 Task: Research Airbnb properties in Changyon, North Korea from 7th December, 2023 to 15th December, 2023 for 6 adults.3 bedrooms having 3 beds and 3 bathrooms. Property type can be guest house. Amenities needed are: washing machine. Look for 5 properties as per requirement.
Action: Mouse moved to (530, 91)
Screenshot: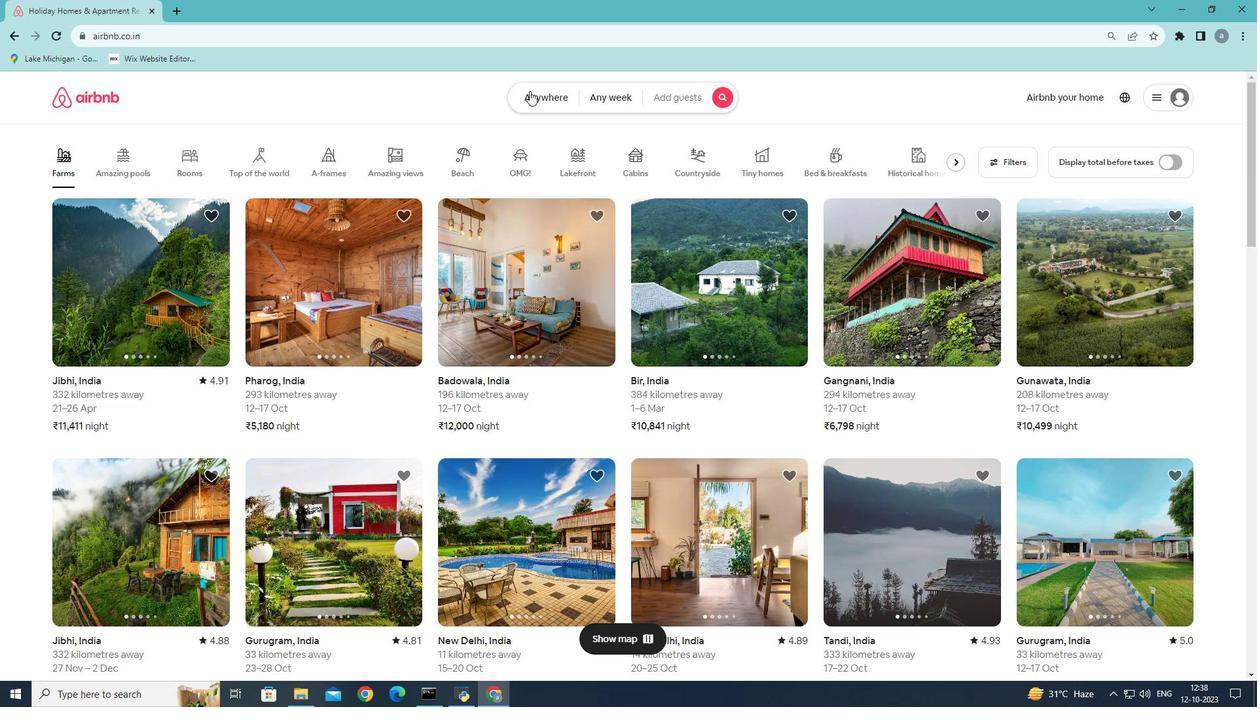 
Action: Mouse pressed left at (530, 91)
Screenshot: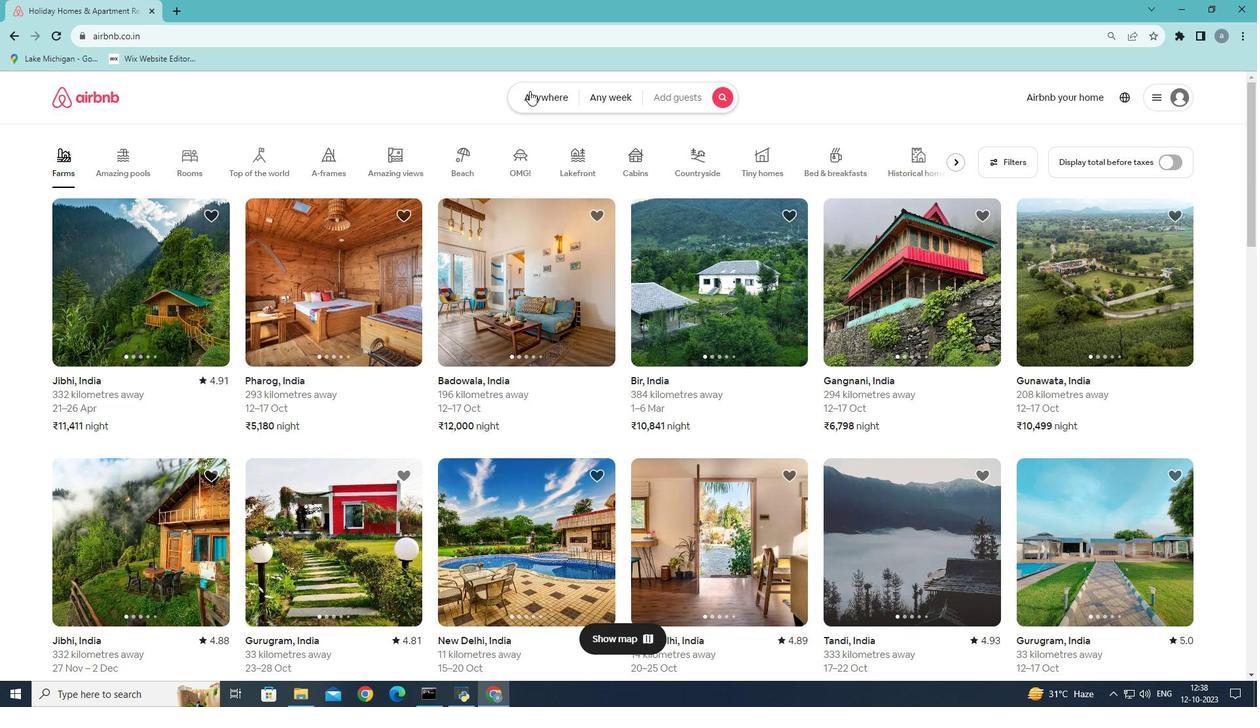
Action: Mouse moved to (399, 147)
Screenshot: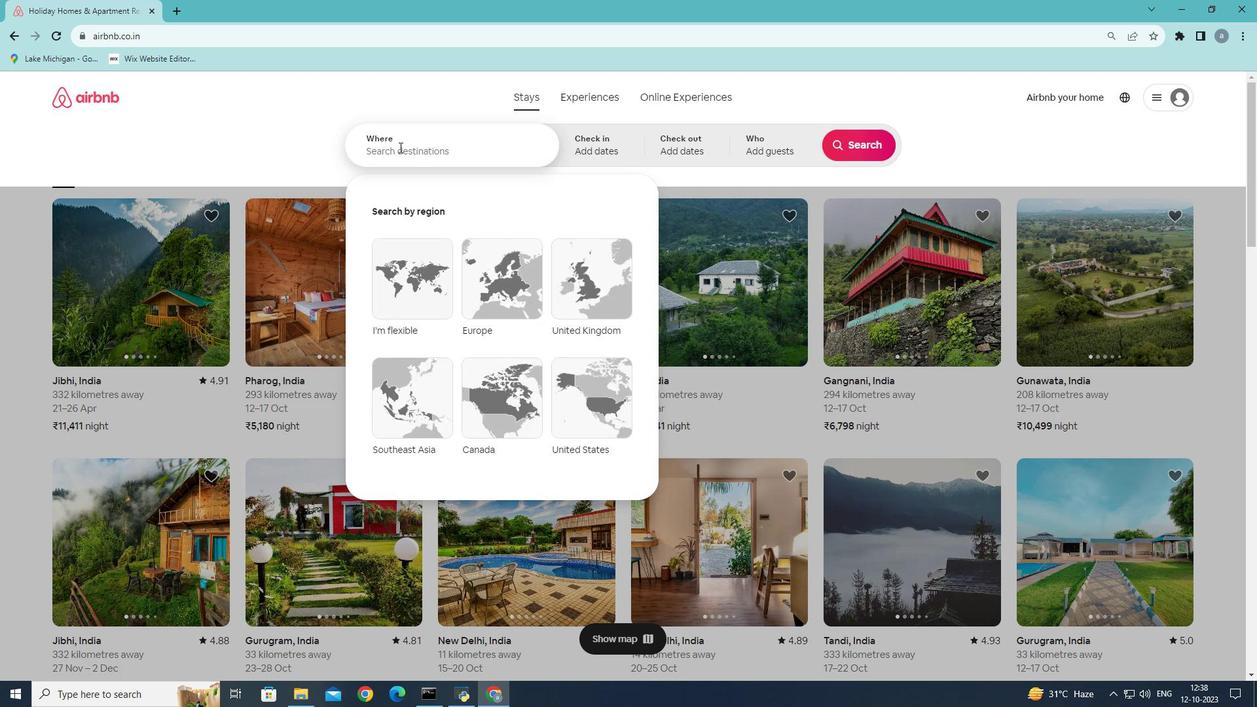 
Action: Mouse pressed left at (399, 147)
Screenshot: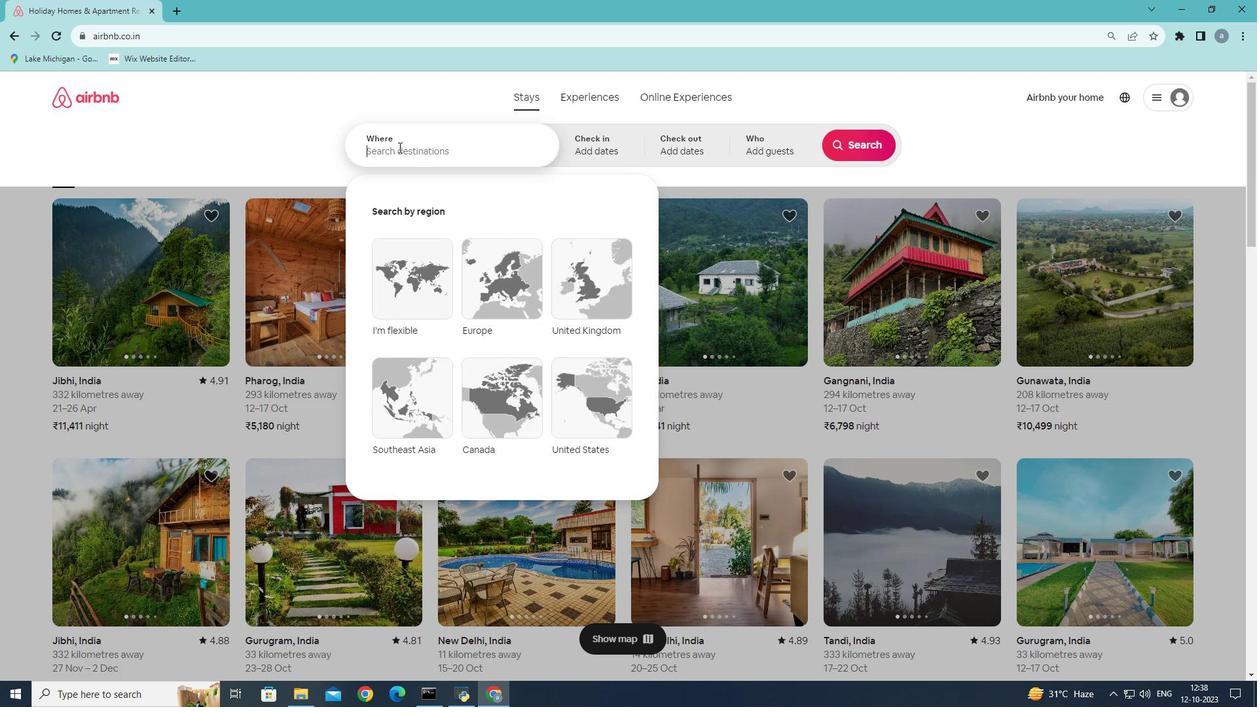 
Action: Mouse moved to (486, 129)
Screenshot: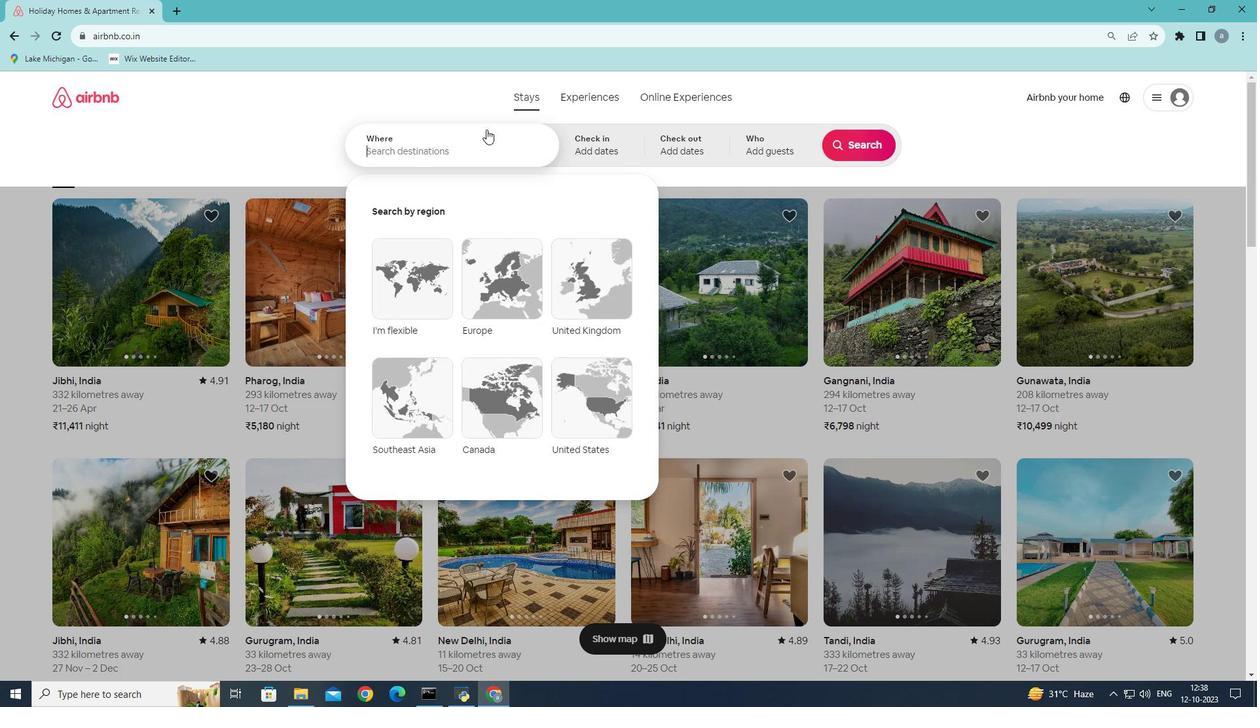 
Action: Key pressed <Key.shift>Changyon,<Key.shift>North
Screenshot: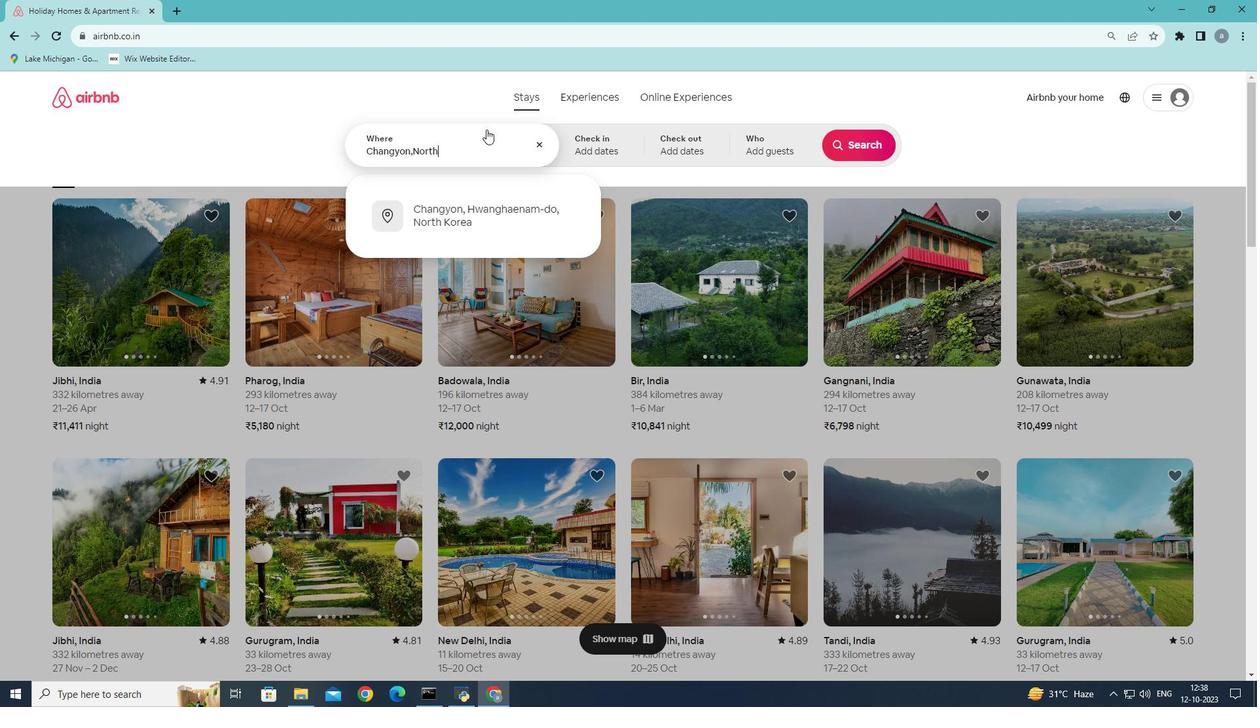 
Action: Mouse moved to (463, 212)
Screenshot: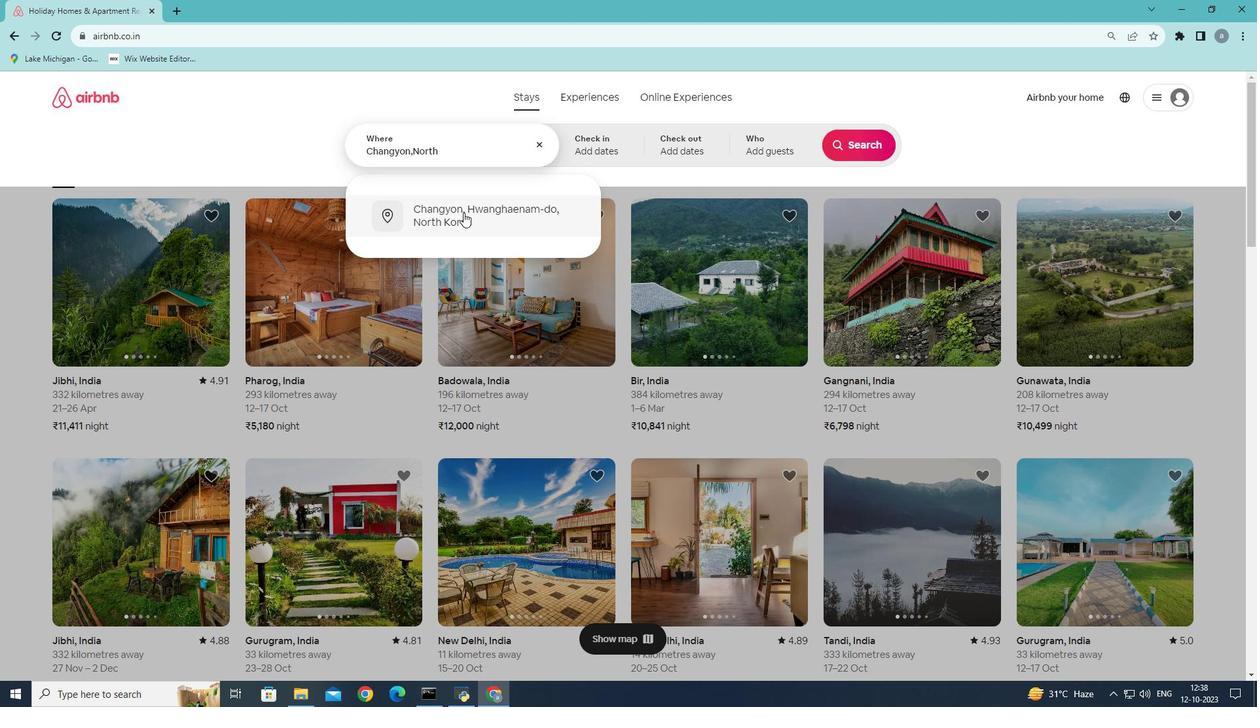 
Action: Mouse pressed left at (463, 212)
Screenshot: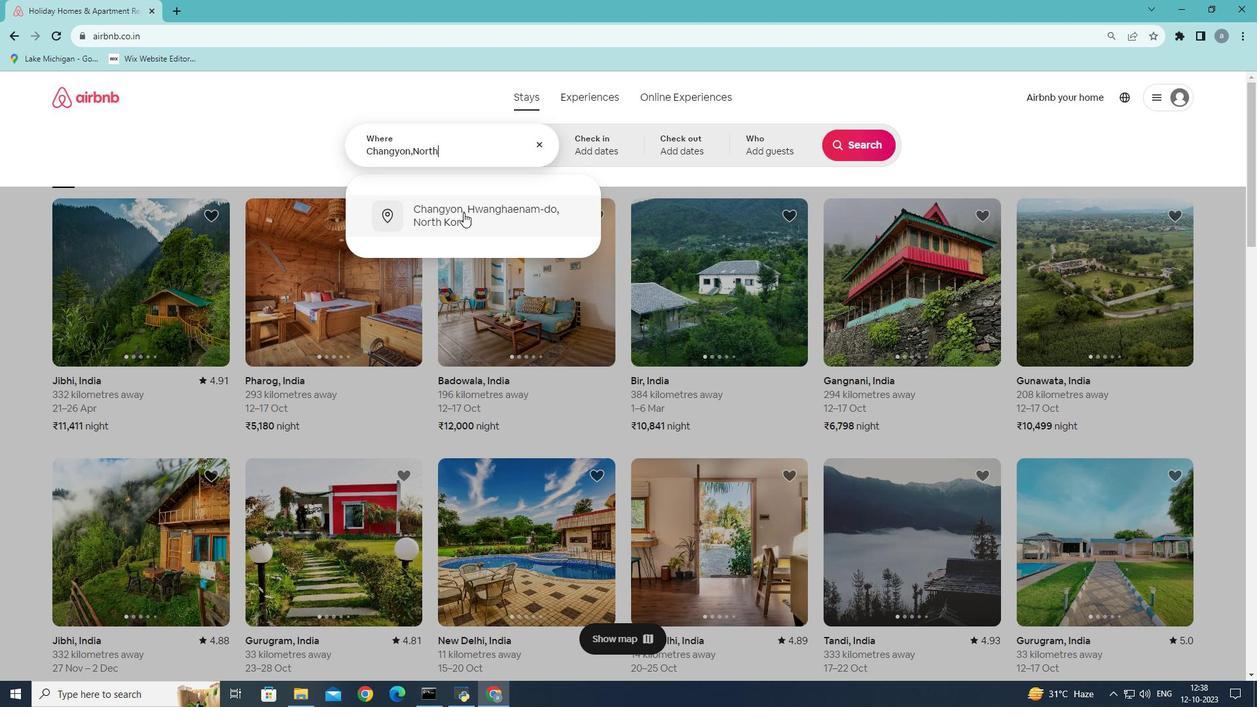 
Action: Mouse moved to (854, 249)
Screenshot: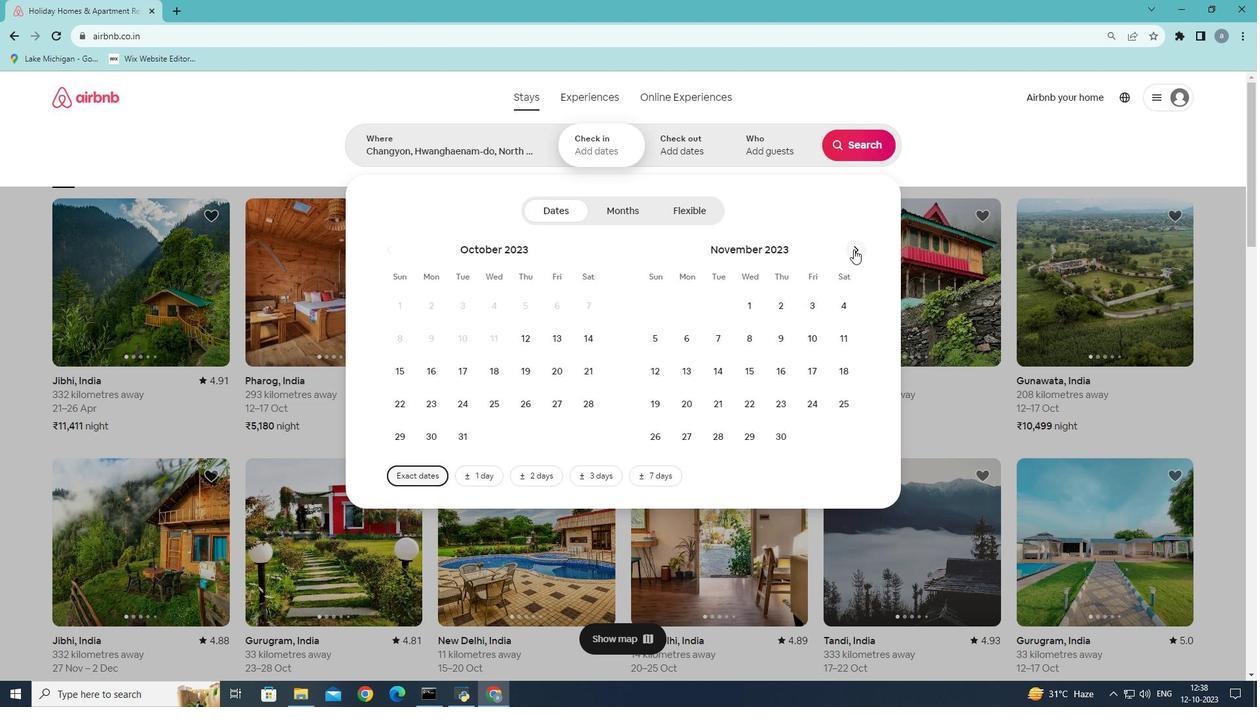 
Action: Mouse pressed left at (854, 249)
Screenshot: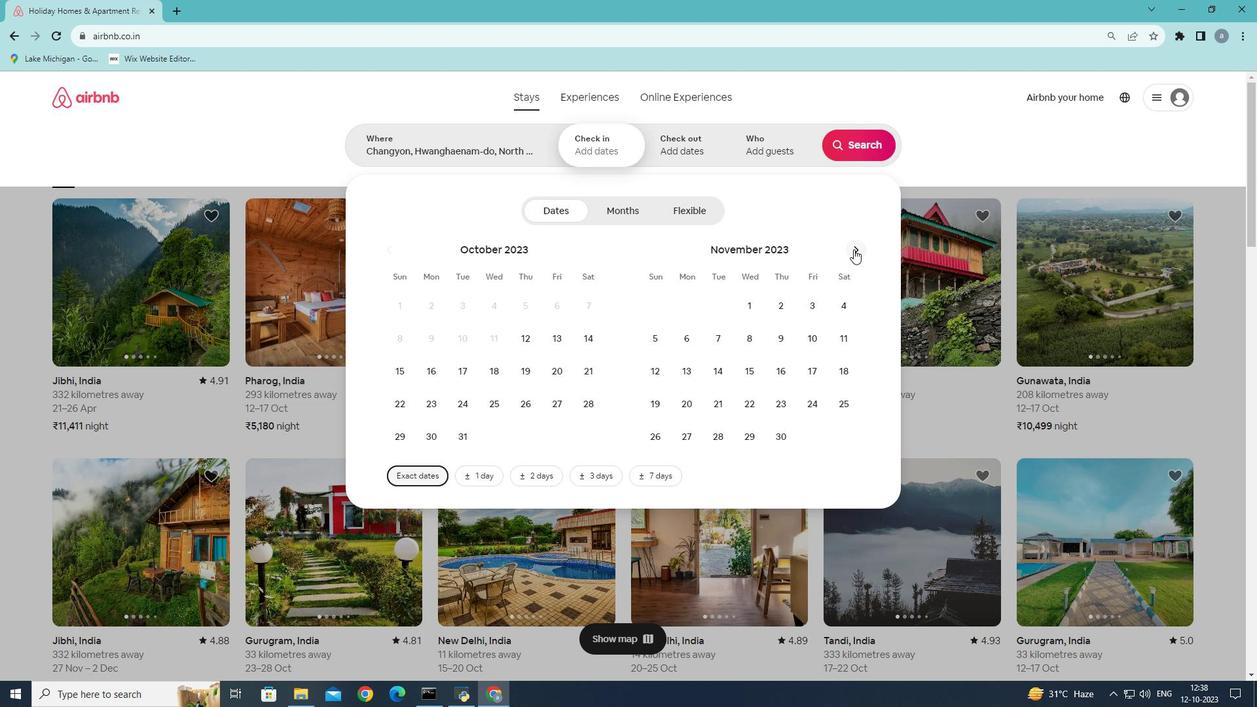 
Action: Mouse moved to (787, 335)
Screenshot: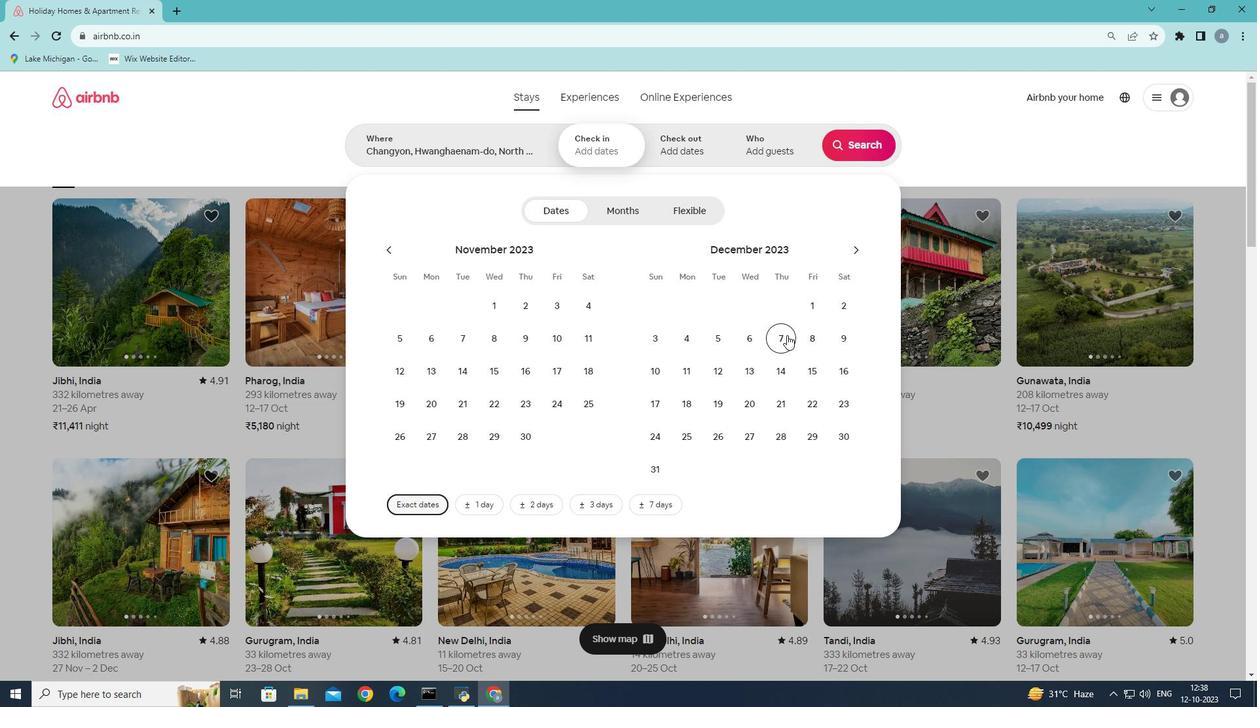 
Action: Mouse pressed left at (787, 335)
Screenshot: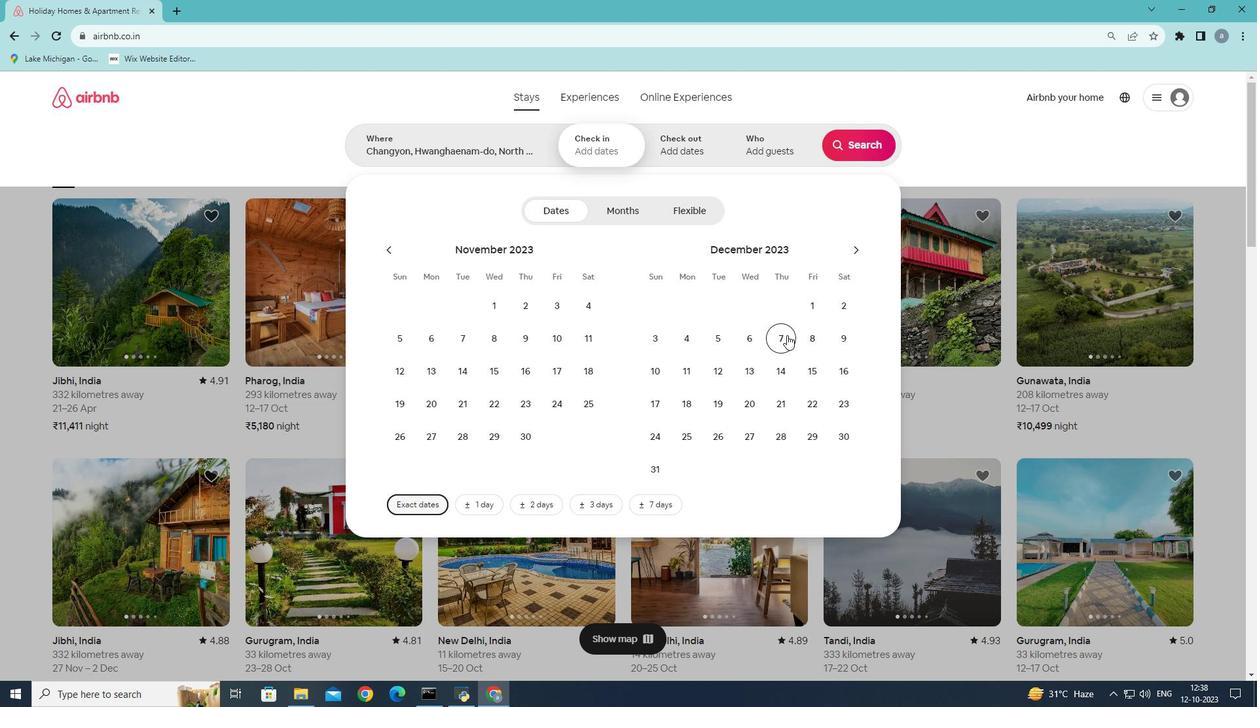
Action: Mouse moved to (810, 372)
Screenshot: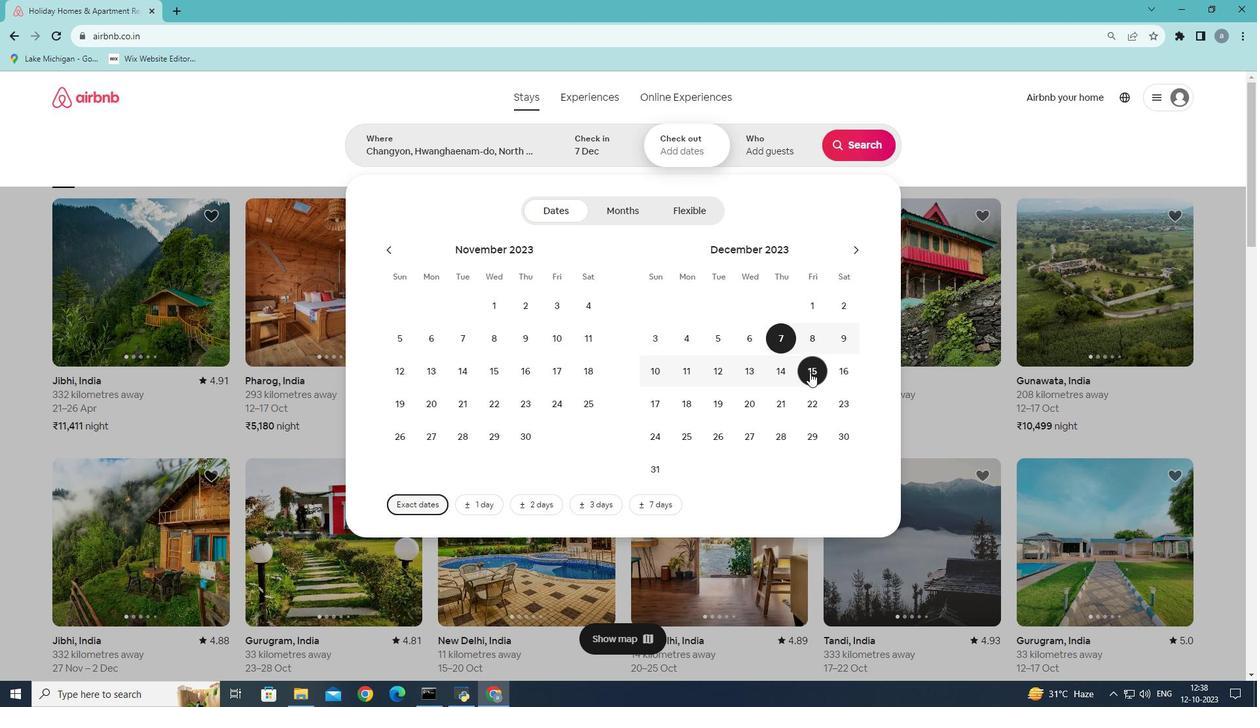 
Action: Mouse pressed left at (810, 372)
Screenshot: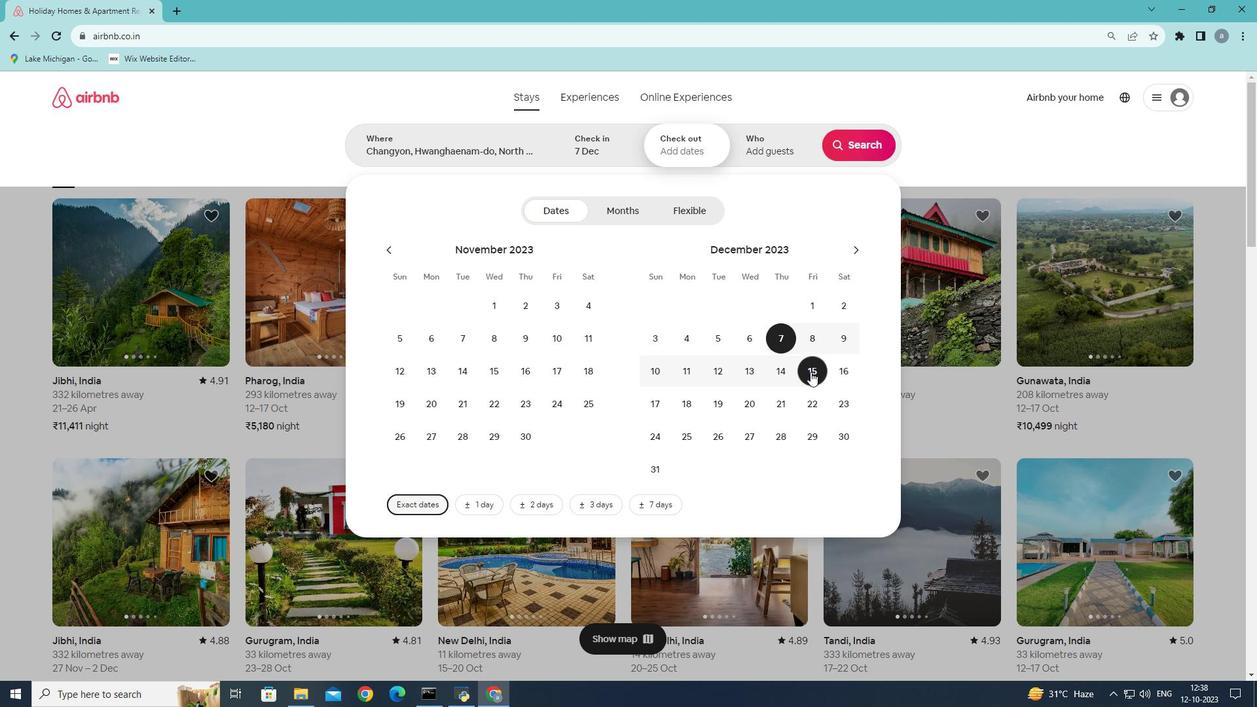 
Action: Mouse moved to (794, 159)
Screenshot: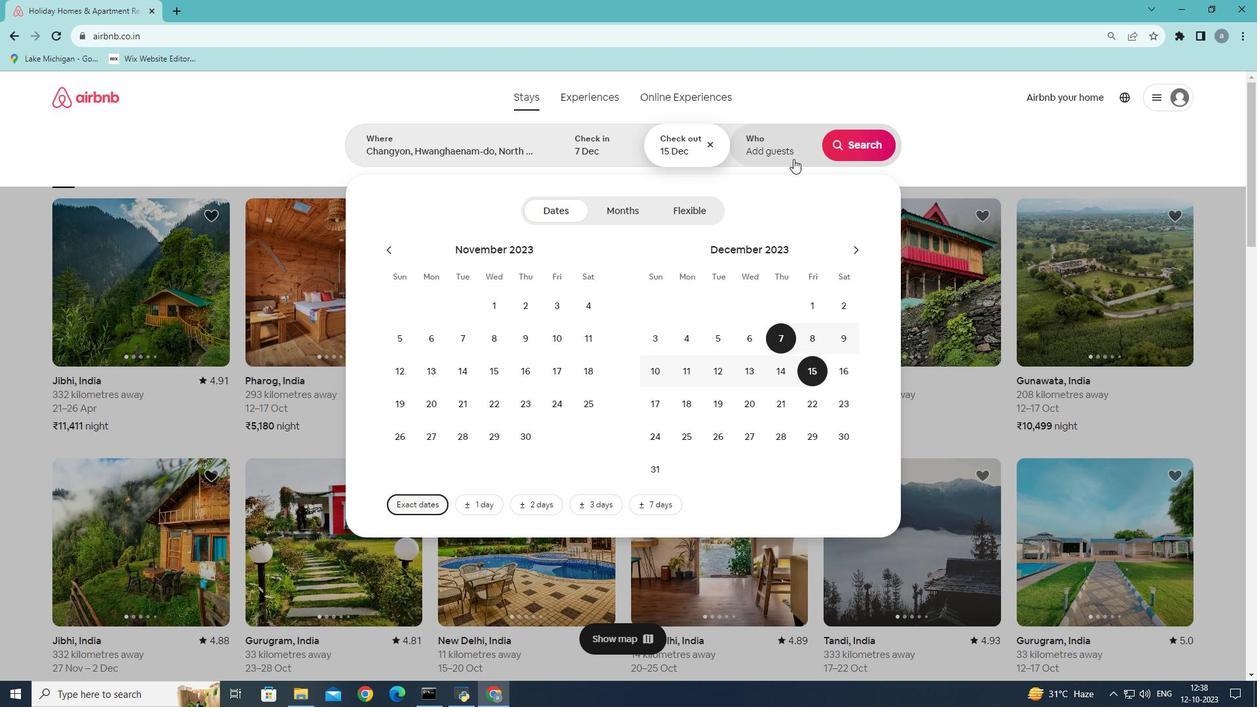 
Action: Mouse pressed left at (794, 159)
Screenshot: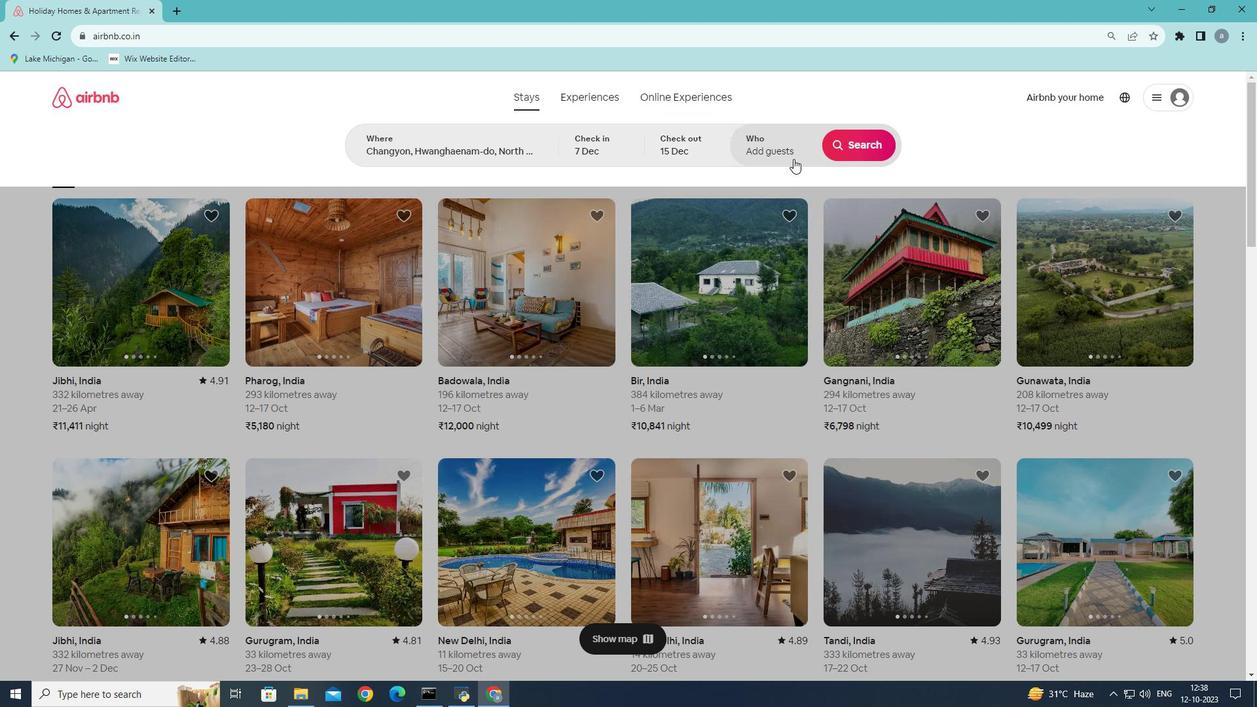 
Action: Mouse moved to (870, 216)
Screenshot: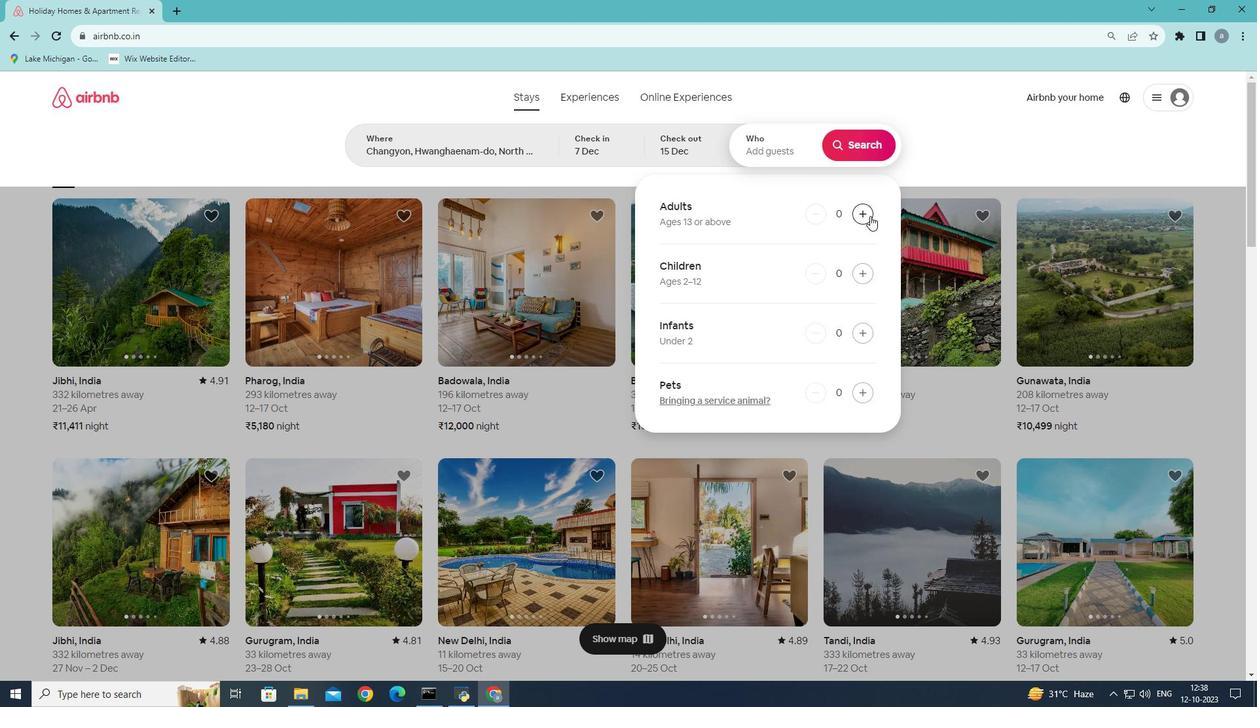 
Action: Mouse pressed left at (870, 216)
Screenshot: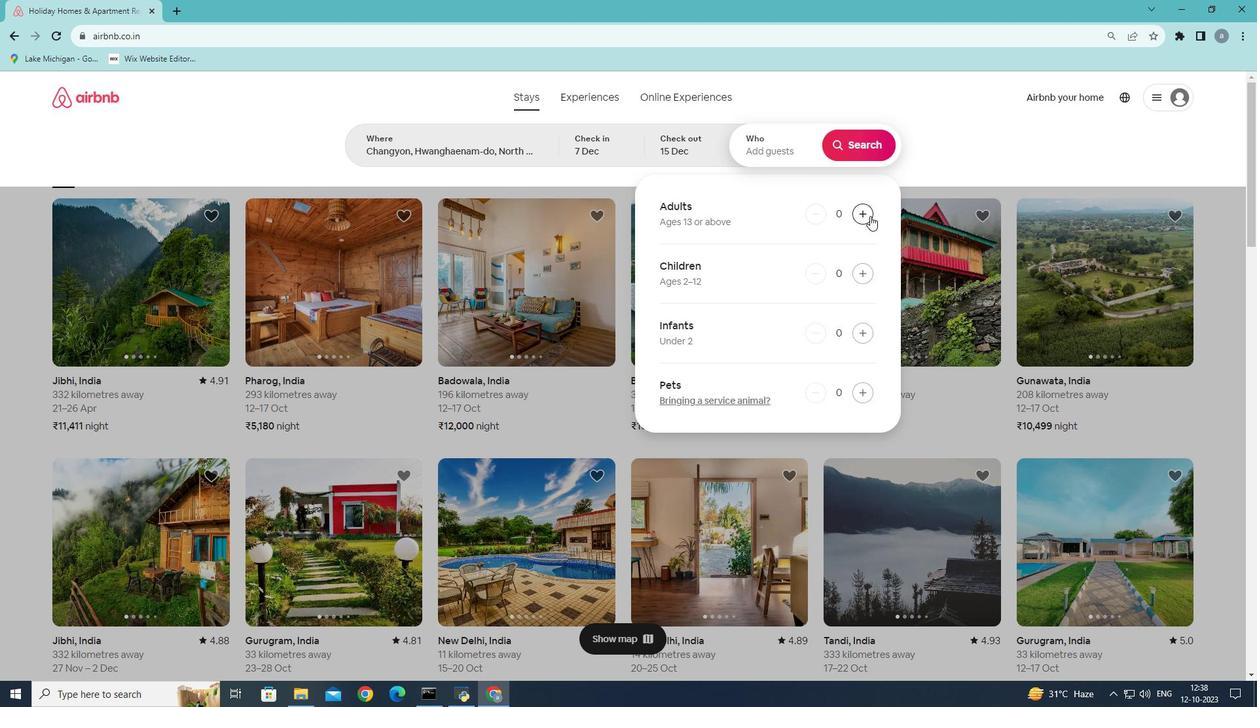 
Action: Mouse pressed left at (870, 216)
Screenshot: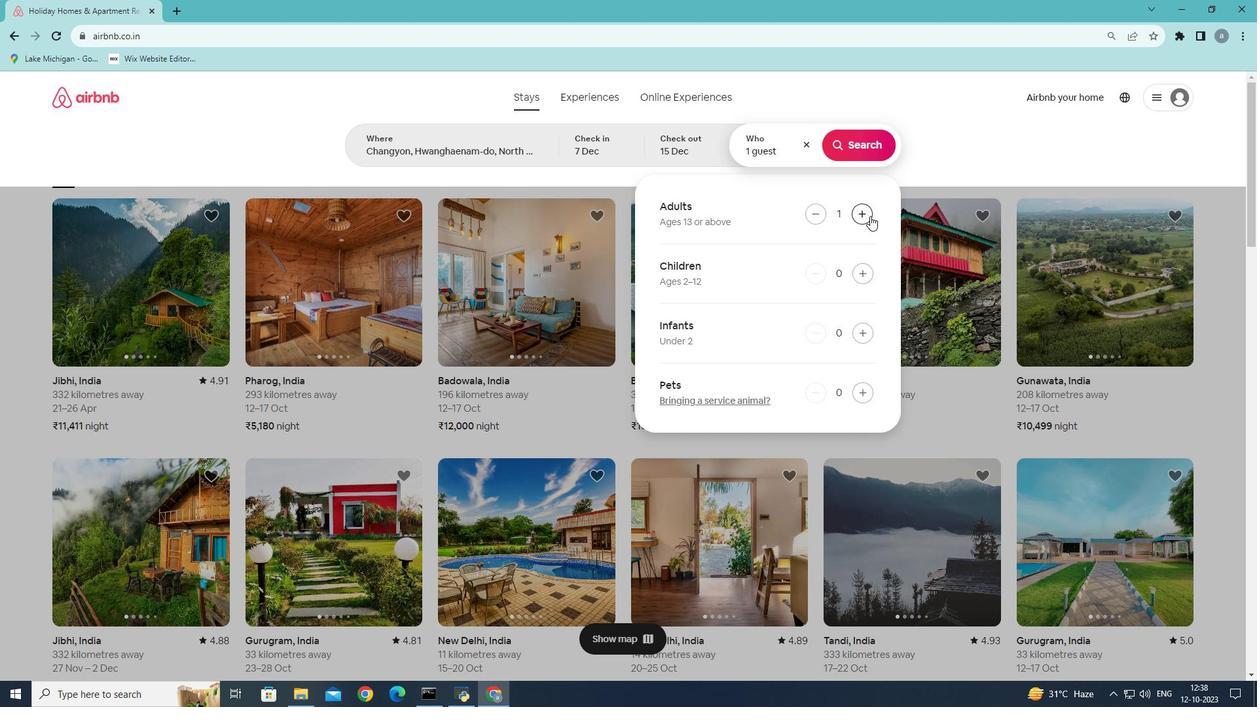 
Action: Mouse pressed left at (870, 216)
Screenshot: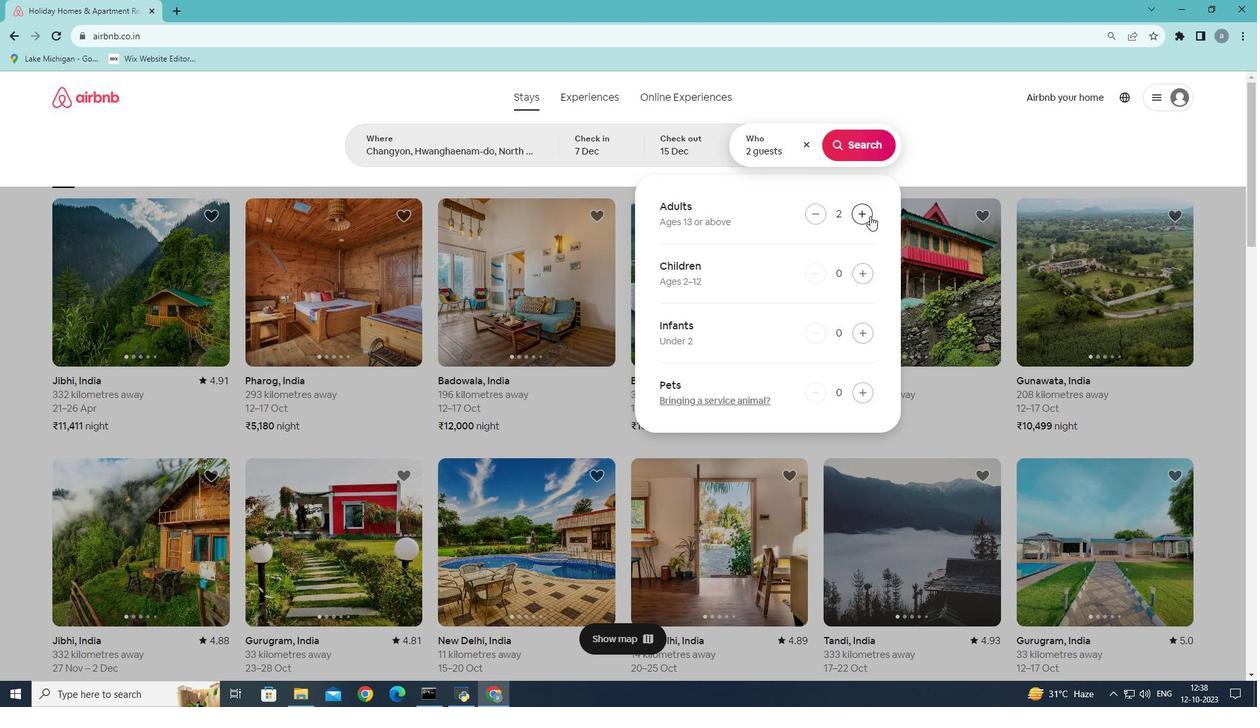 
Action: Mouse pressed left at (870, 216)
Screenshot: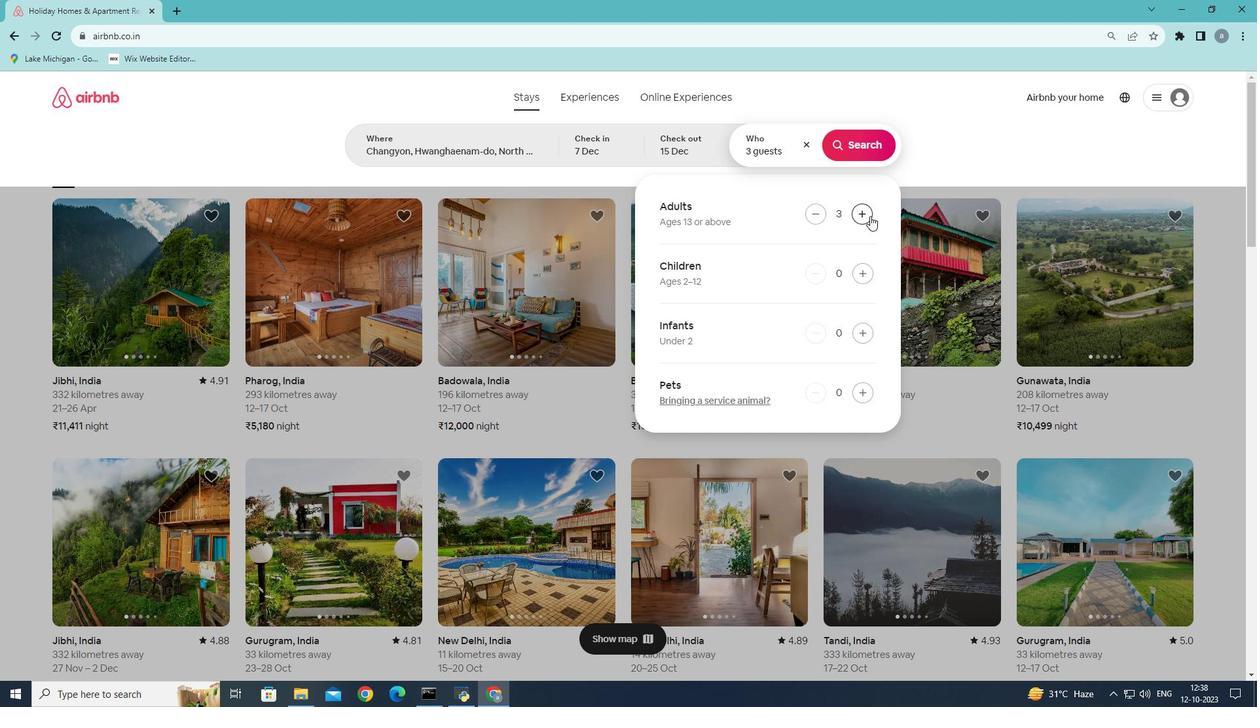 
Action: Mouse pressed left at (870, 216)
Screenshot: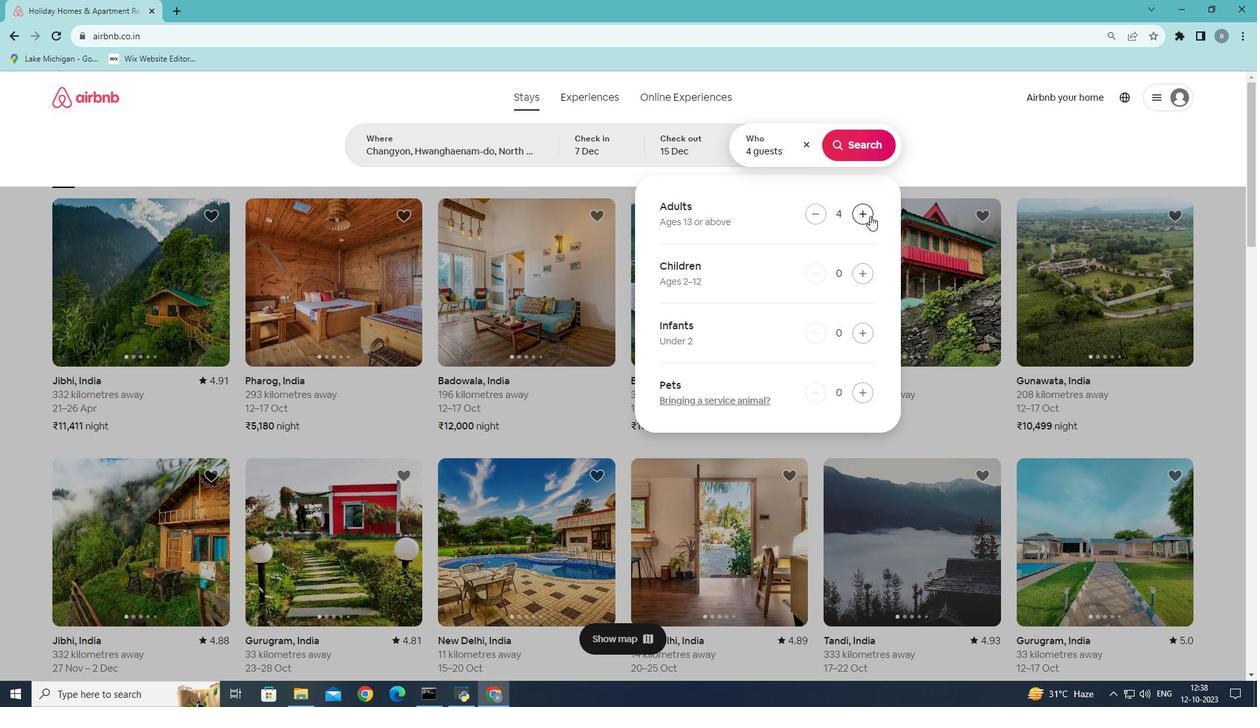 
Action: Mouse pressed left at (870, 216)
Screenshot: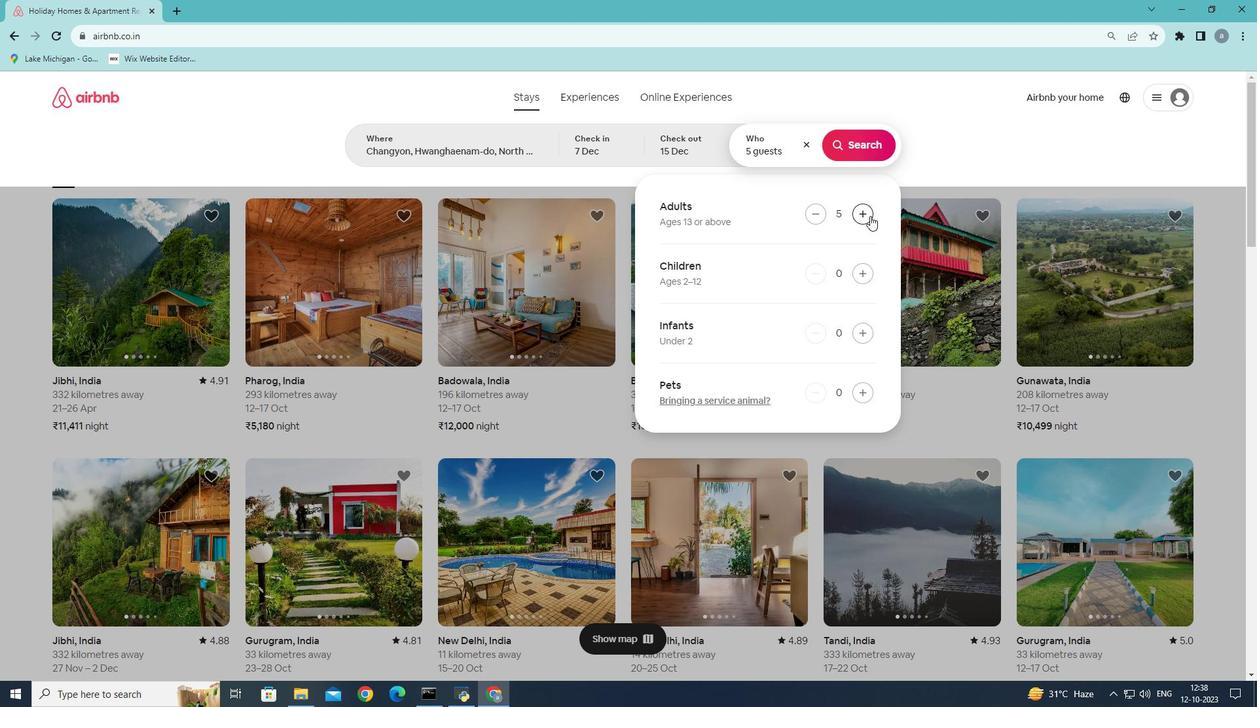 
Action: Mouse moved to (888, 129)
Screenshot: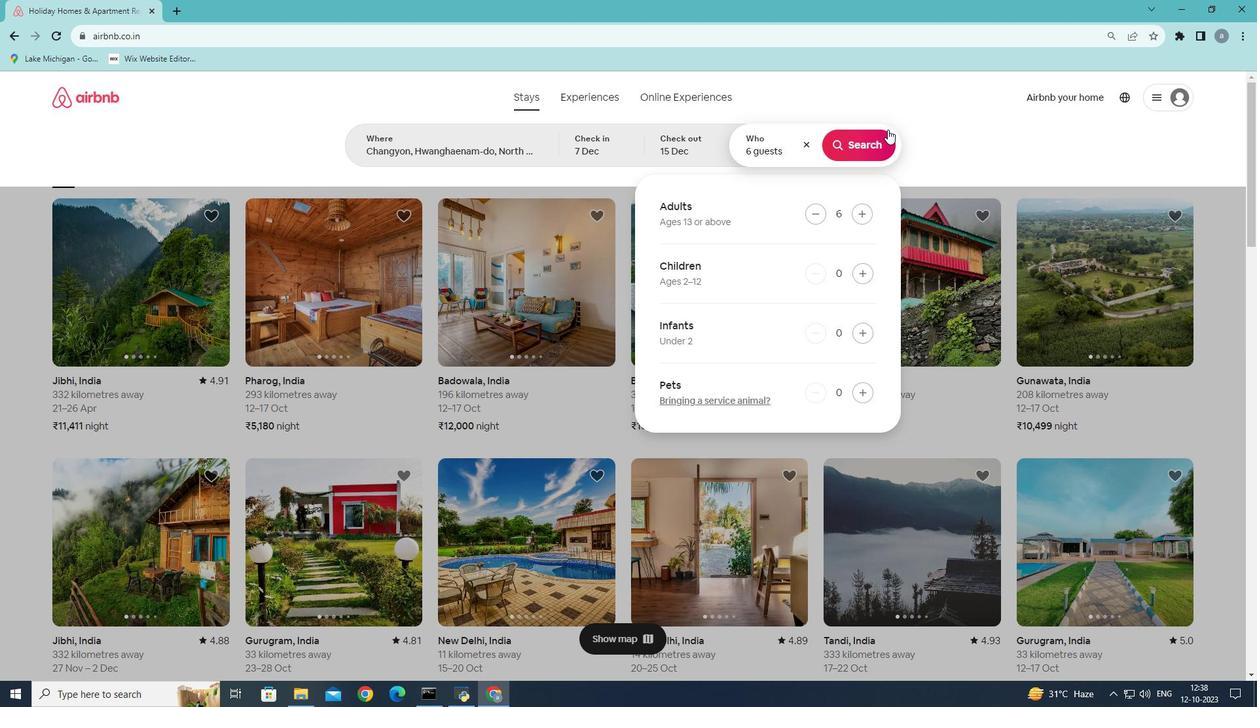 
Action: Mouse pressed left at (888, 129)
Screenshot: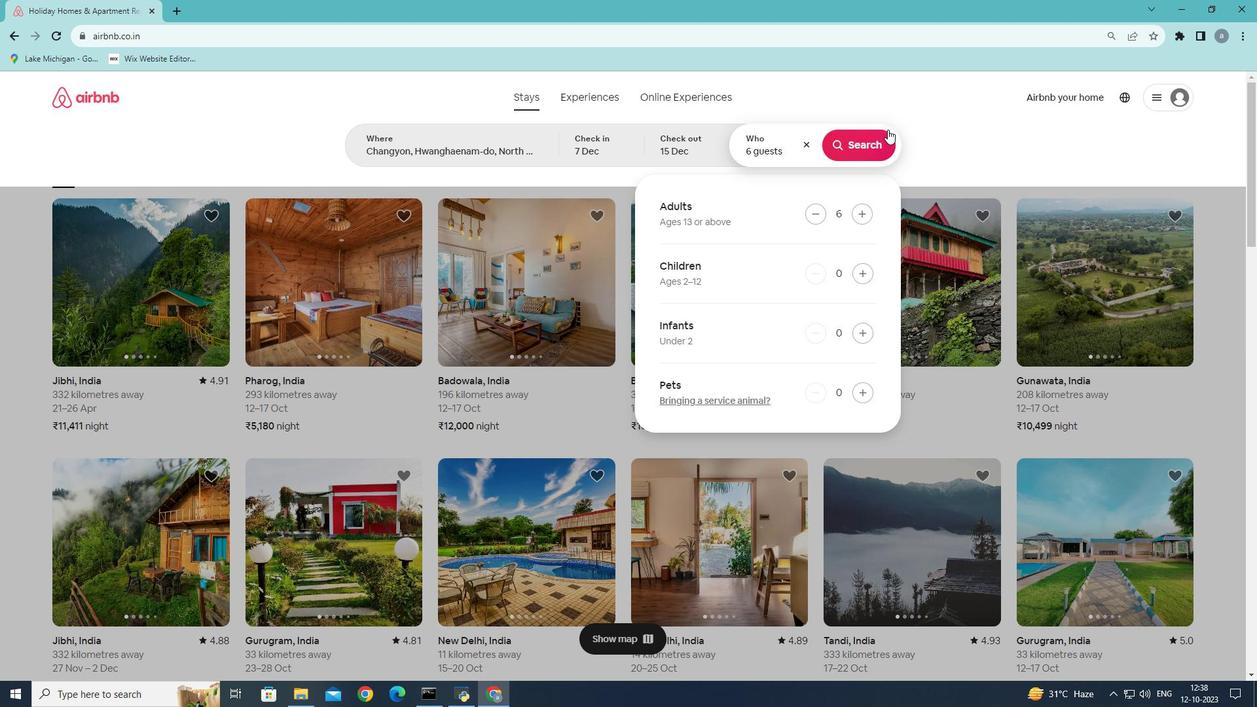 
Action: Mouse moved to (1052, 155)
Screenshot: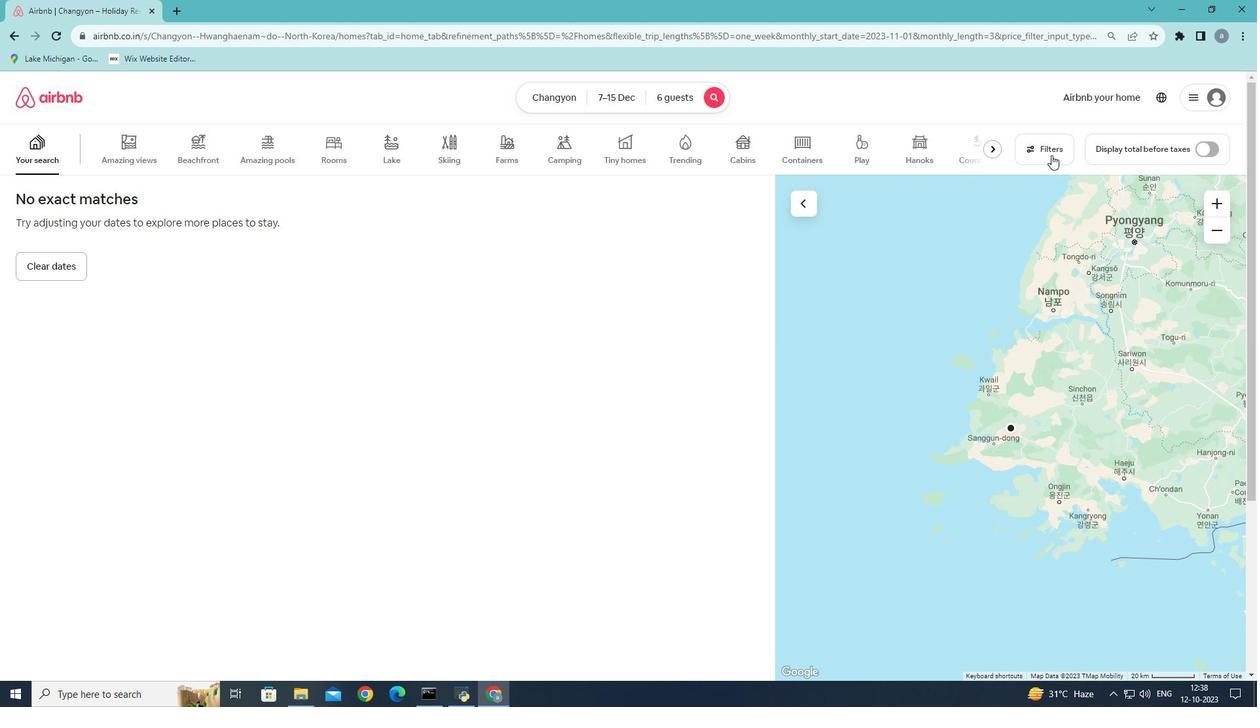 
Action: Mouse pressed left at (1052, 155)
Screenshot: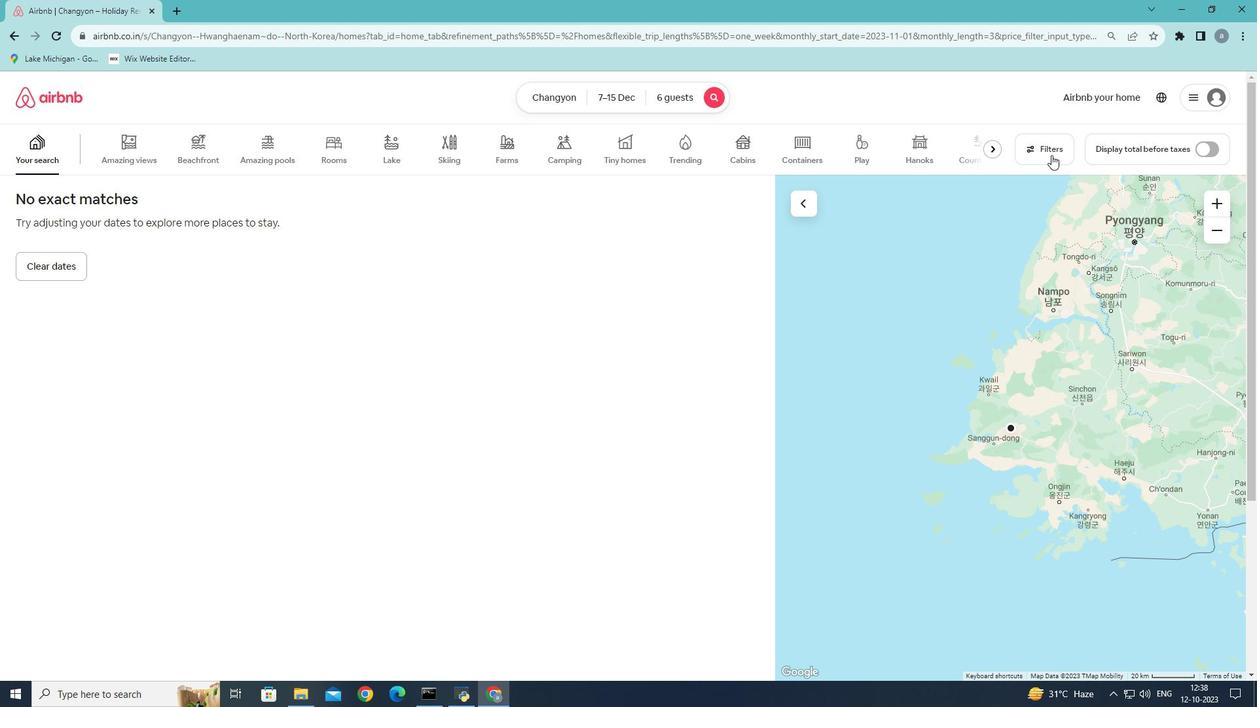 
Action: Mouse moved to (763, 353)
Screenshot: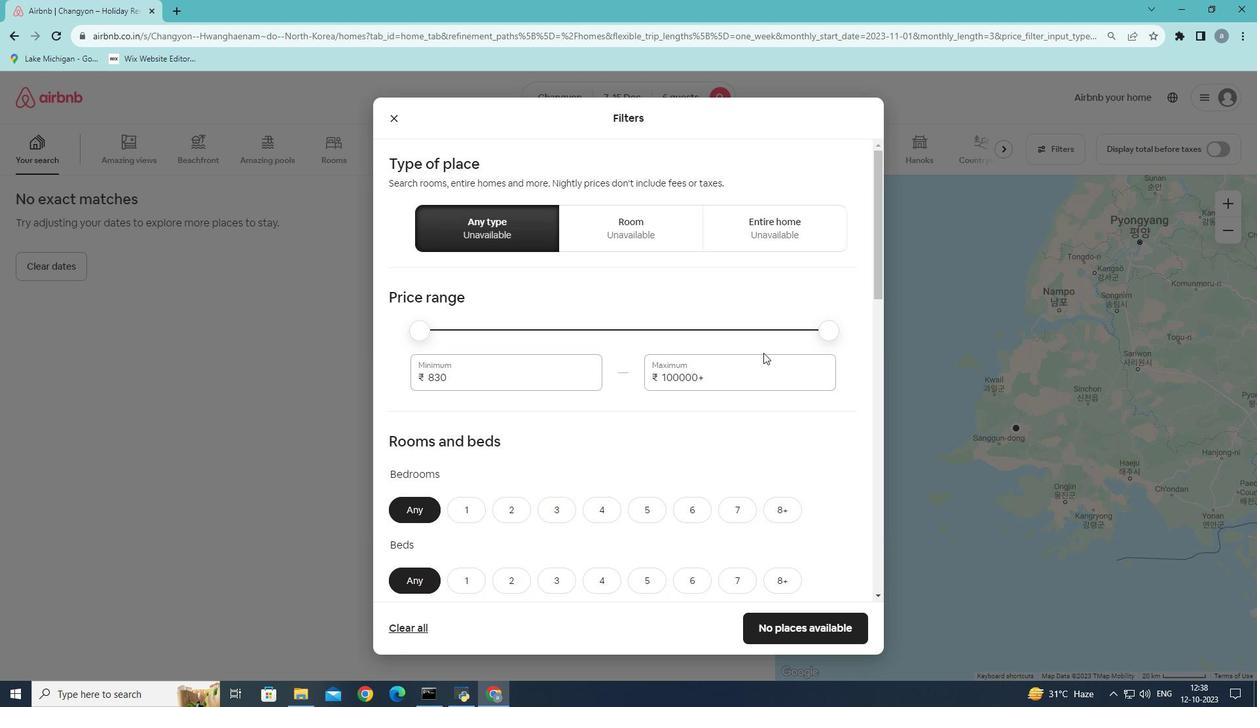 
Action: Mouse scrolled (763, 352) with delta (0, 0)
Screenshot: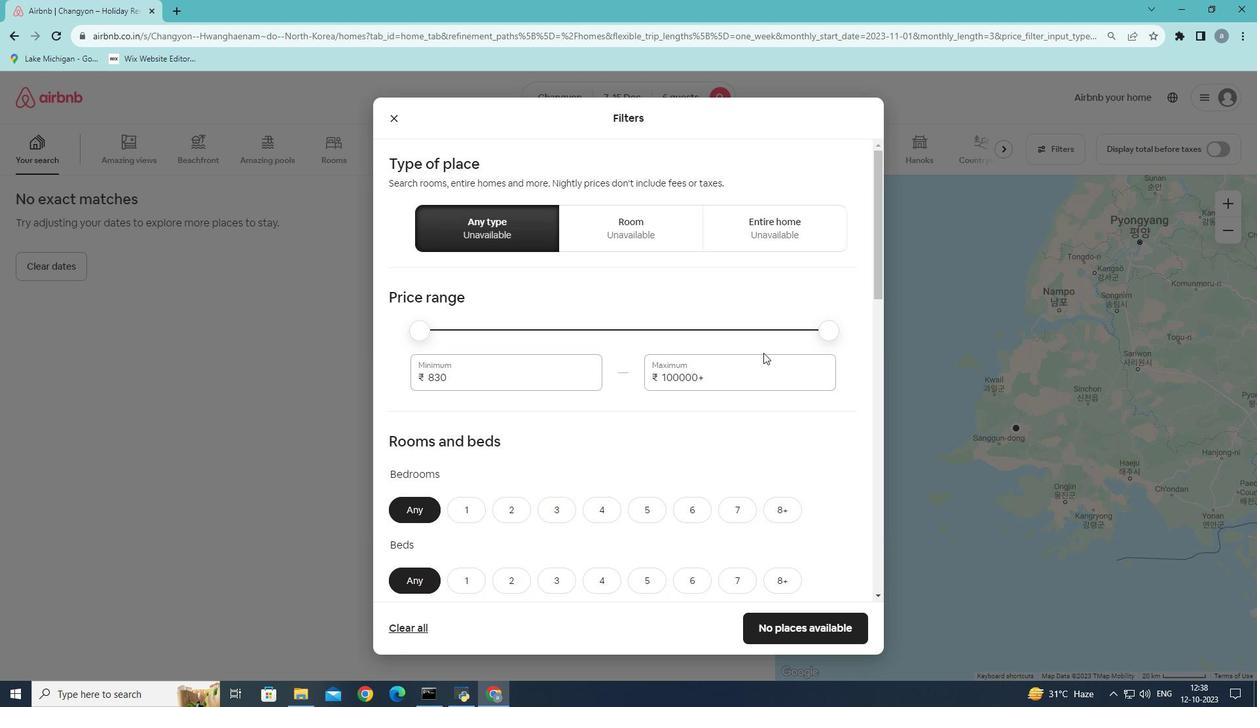 
Action: Mouse scrolled (763, 352) with delta (0, 0)
Screenshot: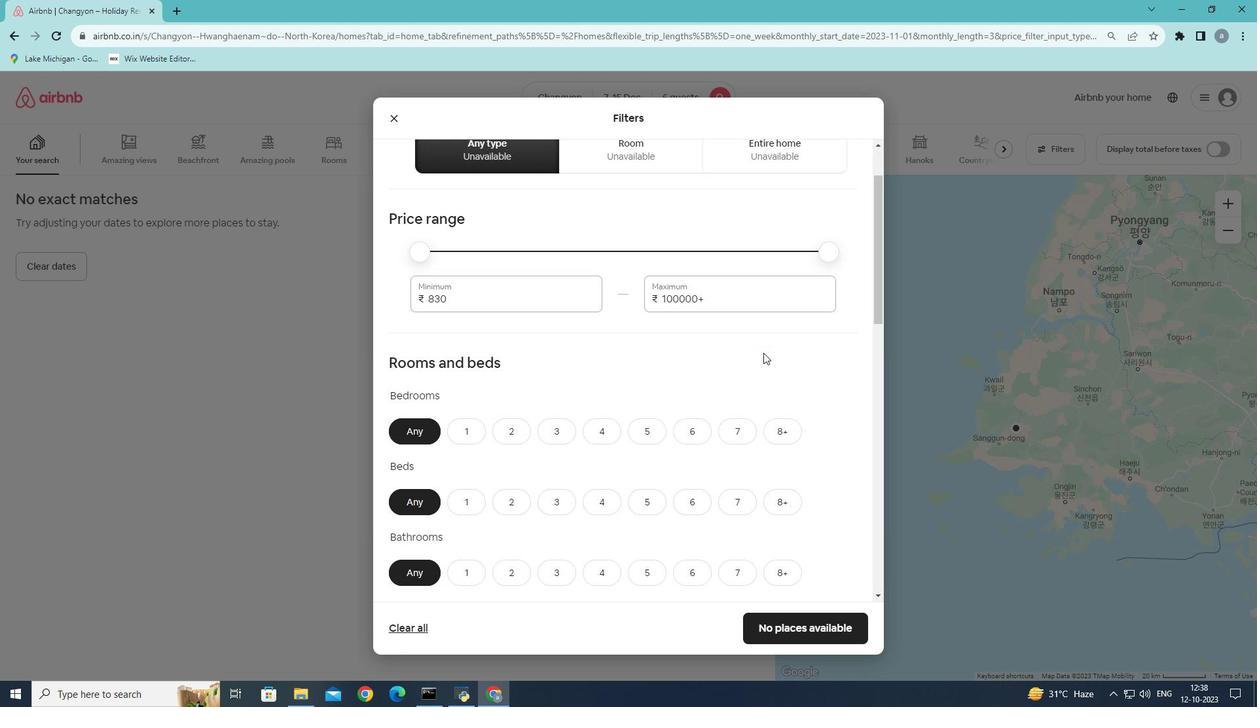 
Action: Mouse scrolled (763, 352) with delta (0, 0)
Screenshot: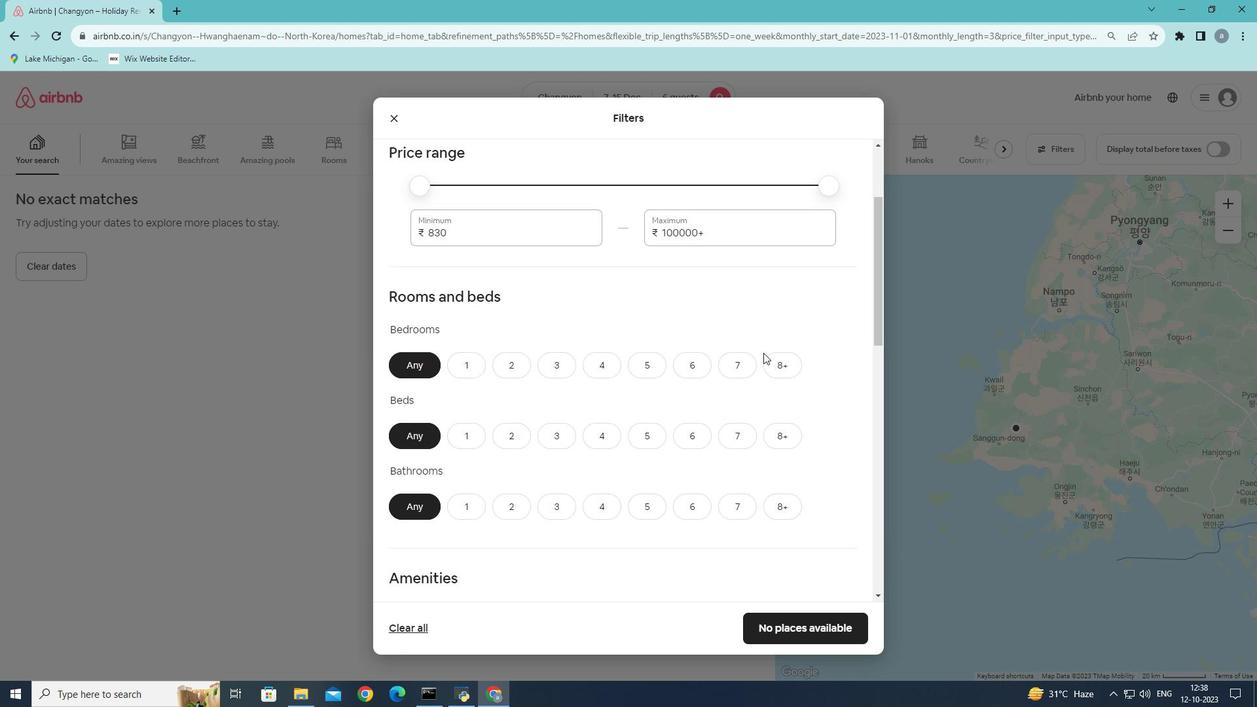 
Action: Mouse moved to (560, 307)
Screenshot: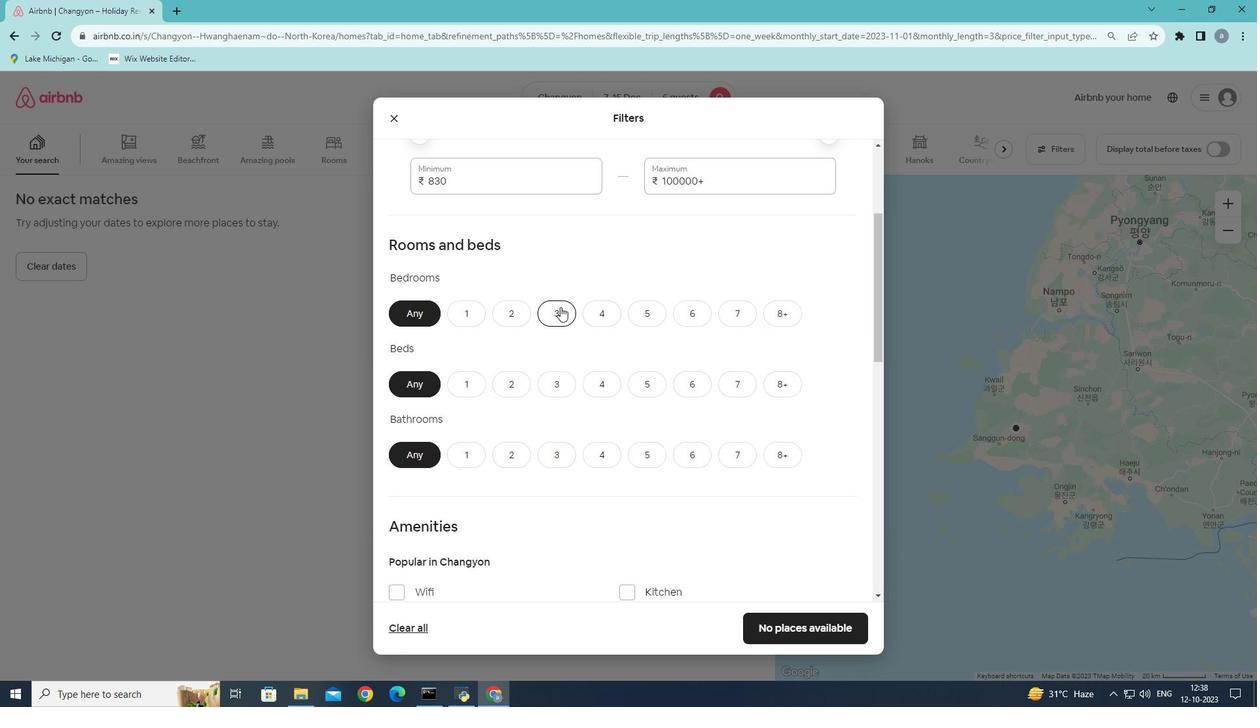 
Action: Mouse pressed left at (560, 307)
Screenshot: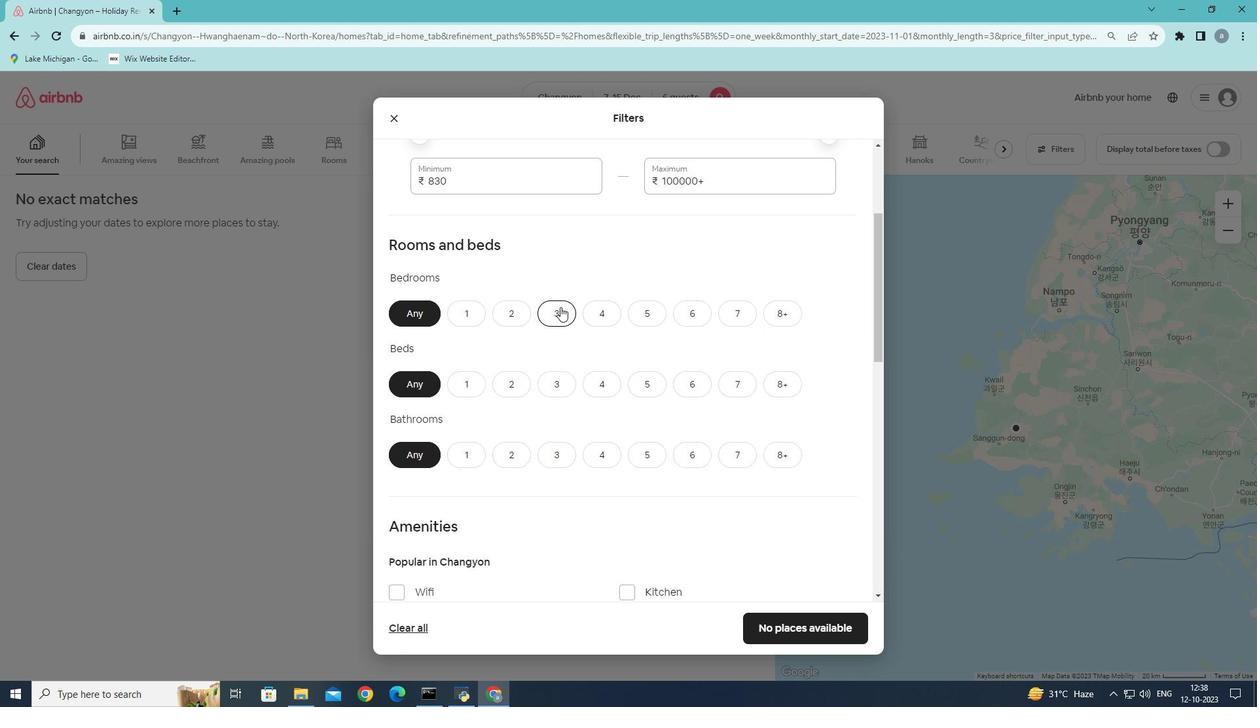 
Action: Mouse moved to (552, 384)
Screenshot: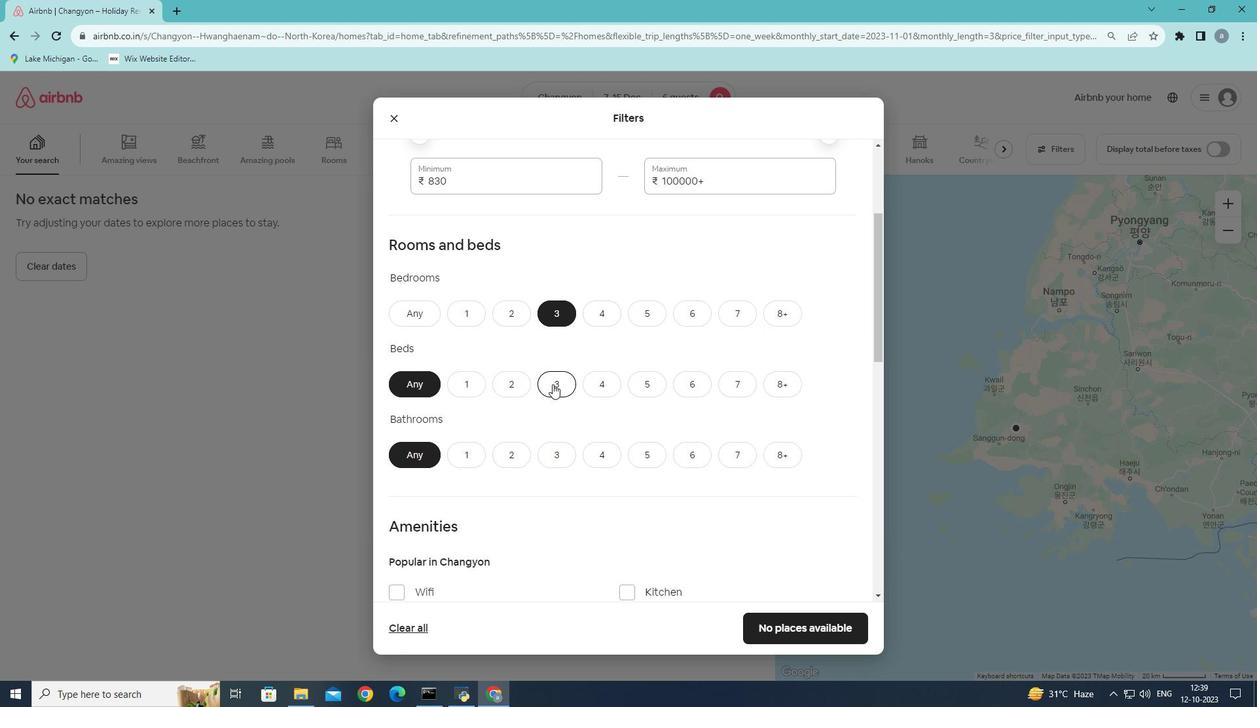 
Action: Mouse pressed left at (552, 384)
Screenshot: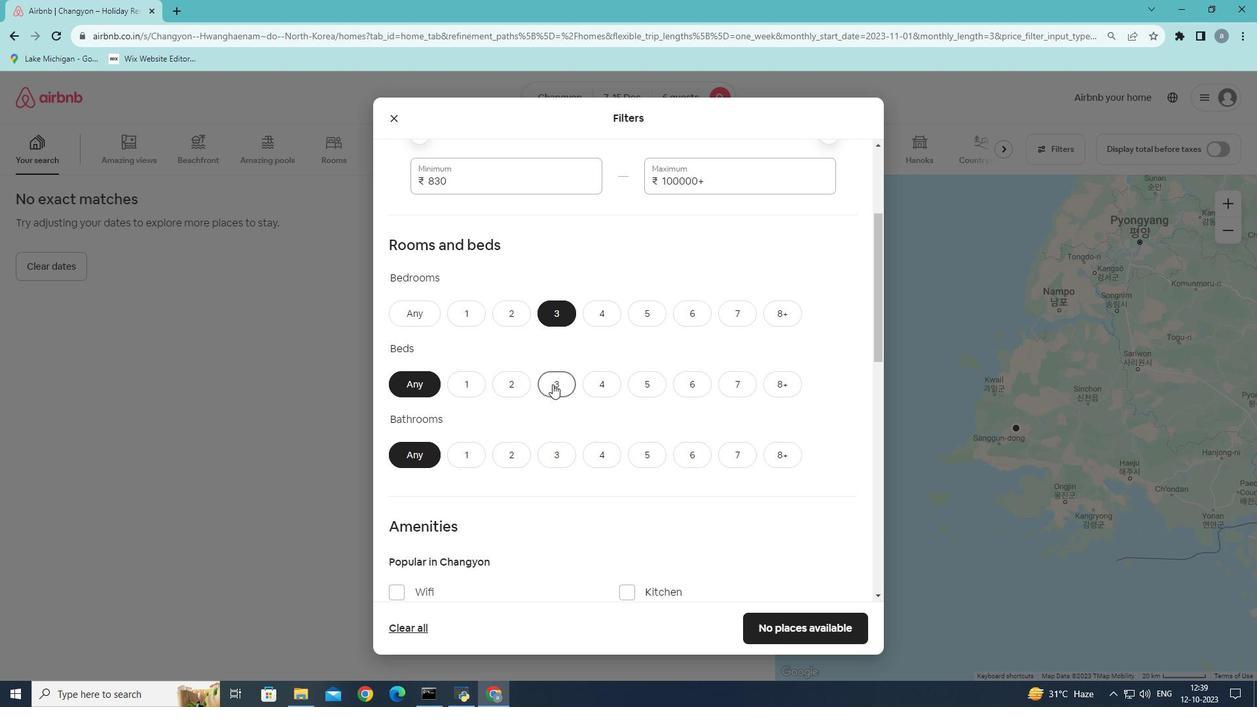 
Action: Mouse moved to (556, 454)
Screenshot: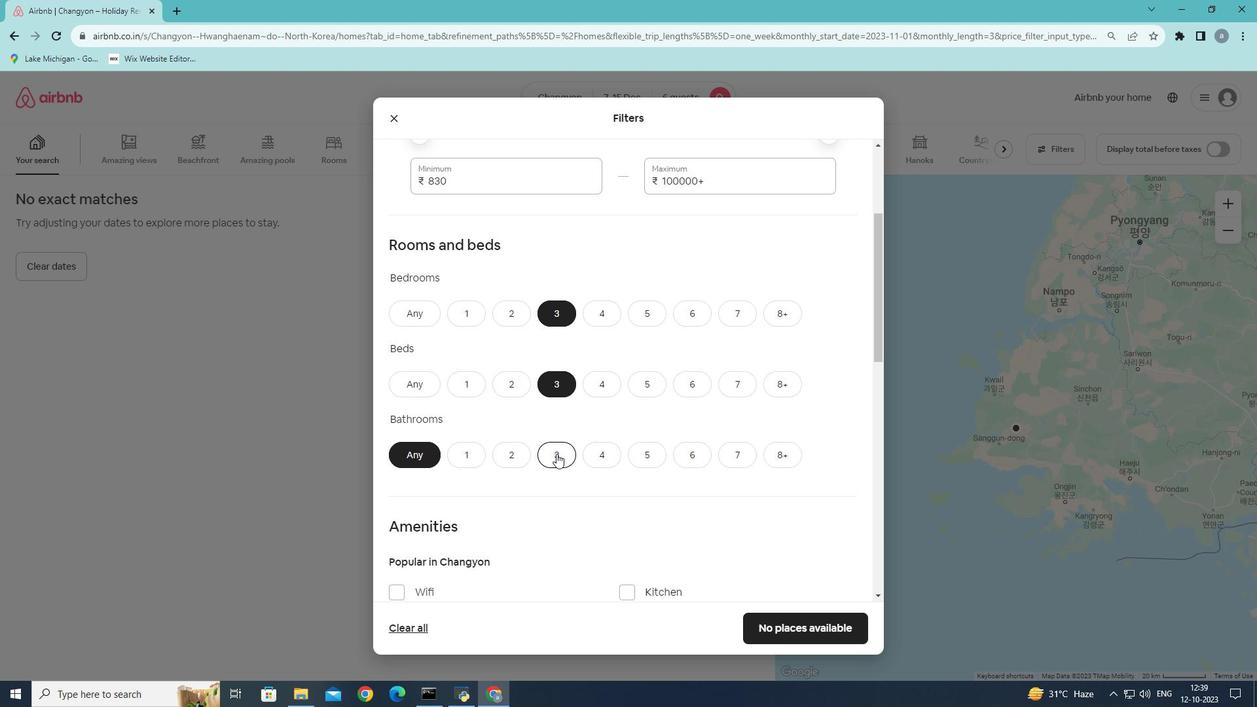 
Action: Mouse pressed left at (556, 454)
Screenshot: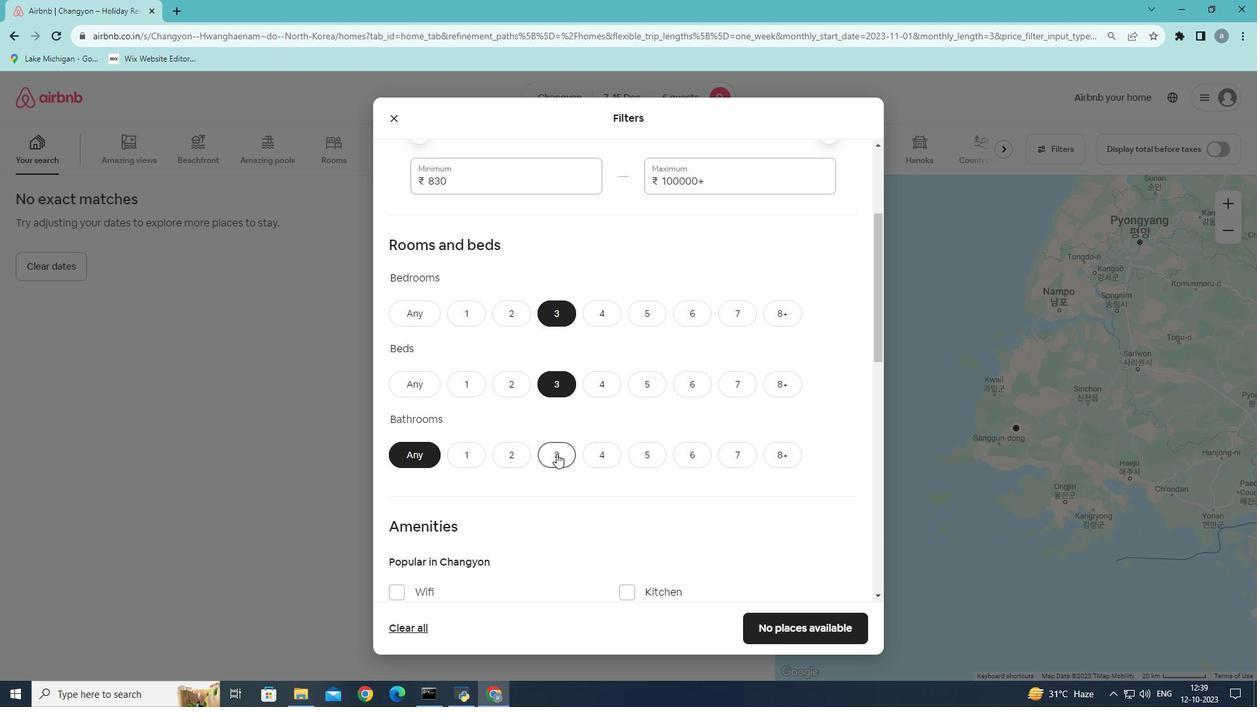 
Action: Mouse moved to (588, 395)
Screenshot: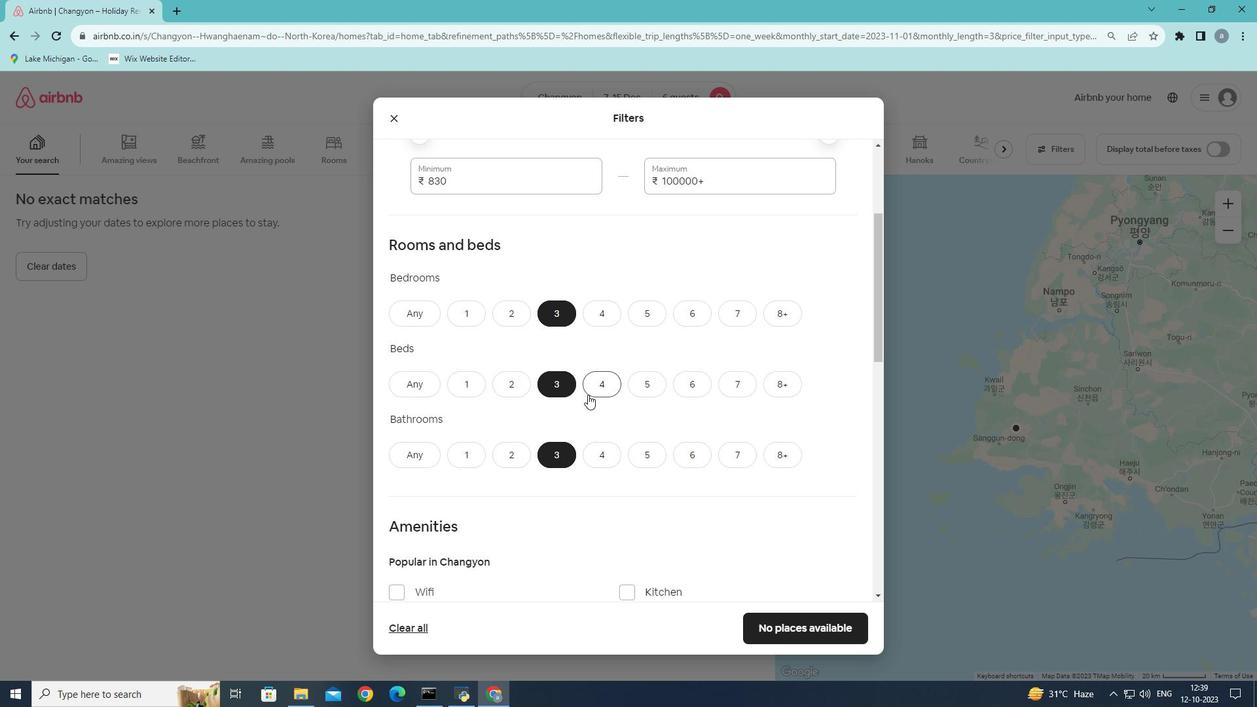 
Action: Mouse scrolled (588, 394) with delta (0, 0)
Screenshot: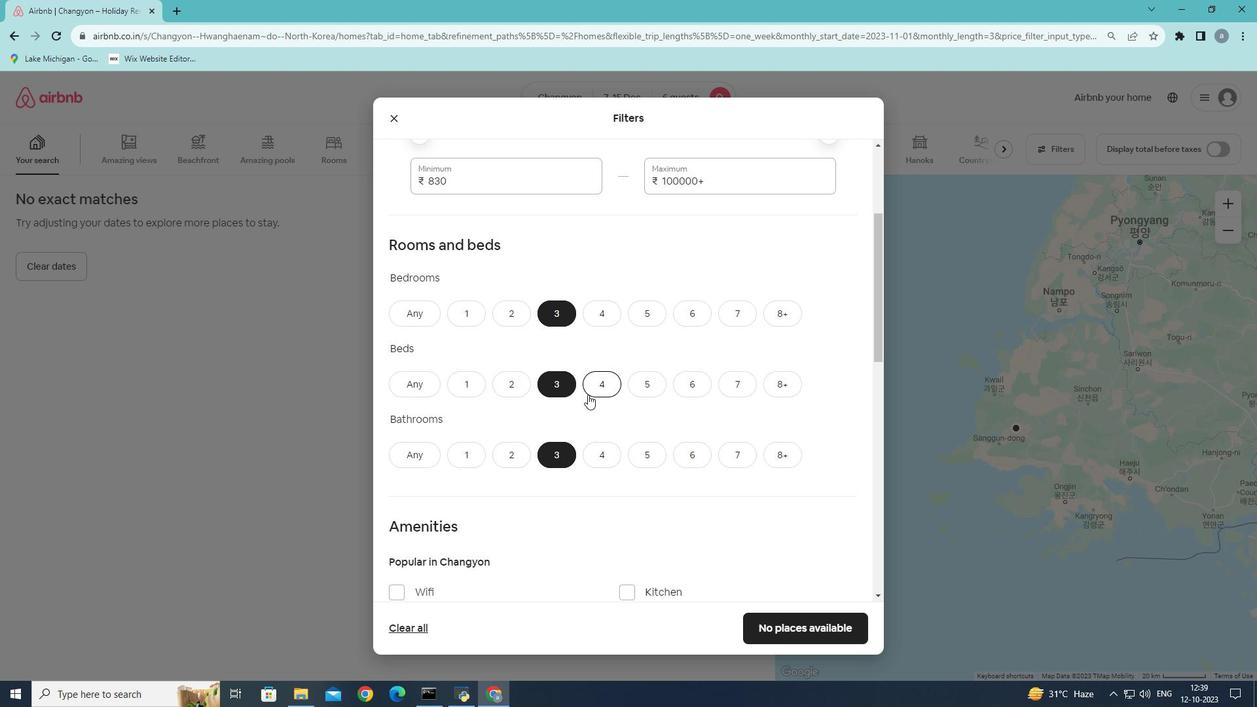 
Action: Mouse scrolled (588, 394) with delta (0, 0)
Screenshot: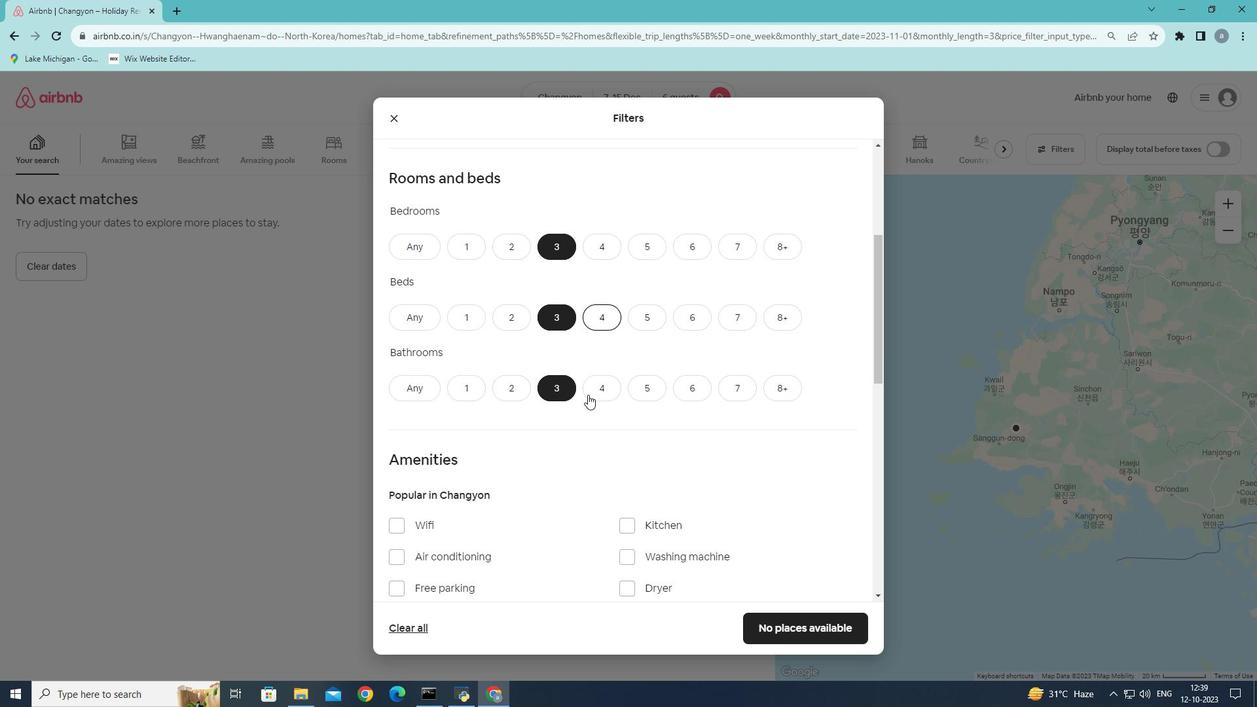 
Action: Mouse scrolled (588, 394) with delta (0, 0)
Screenshot: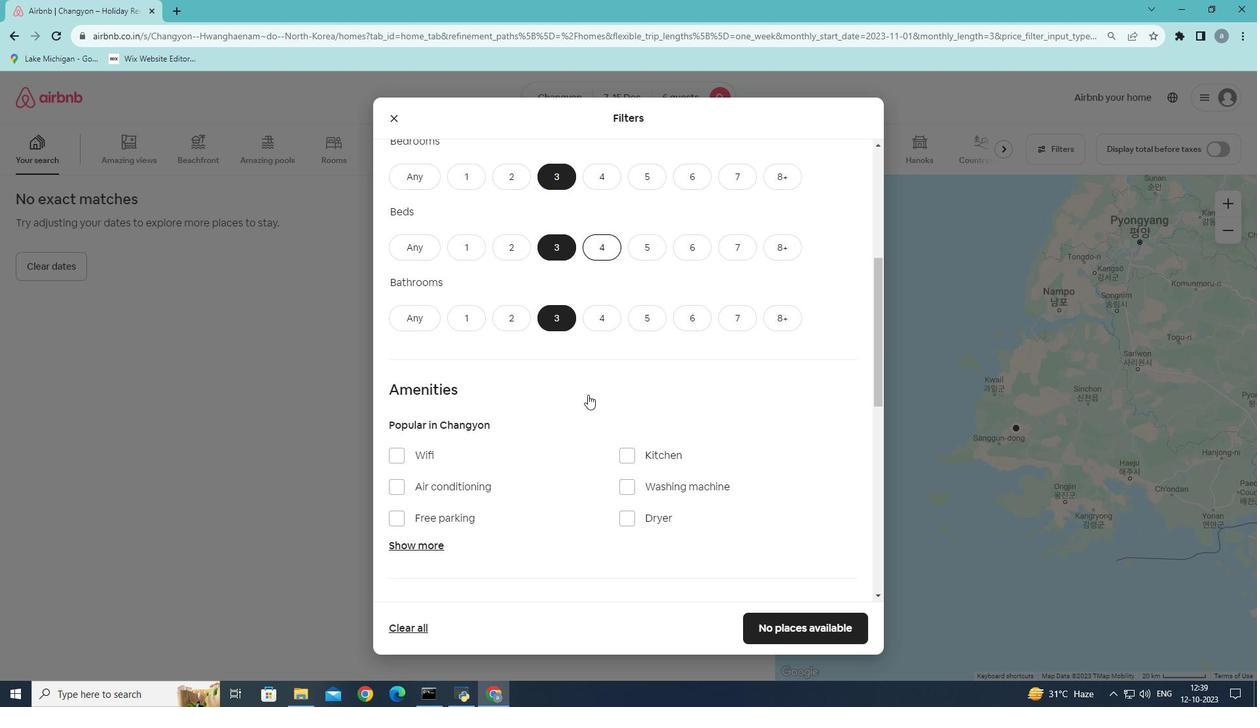 
Action: Mouse scrolled (588, 394) with delta (0, 0)
Screenshot: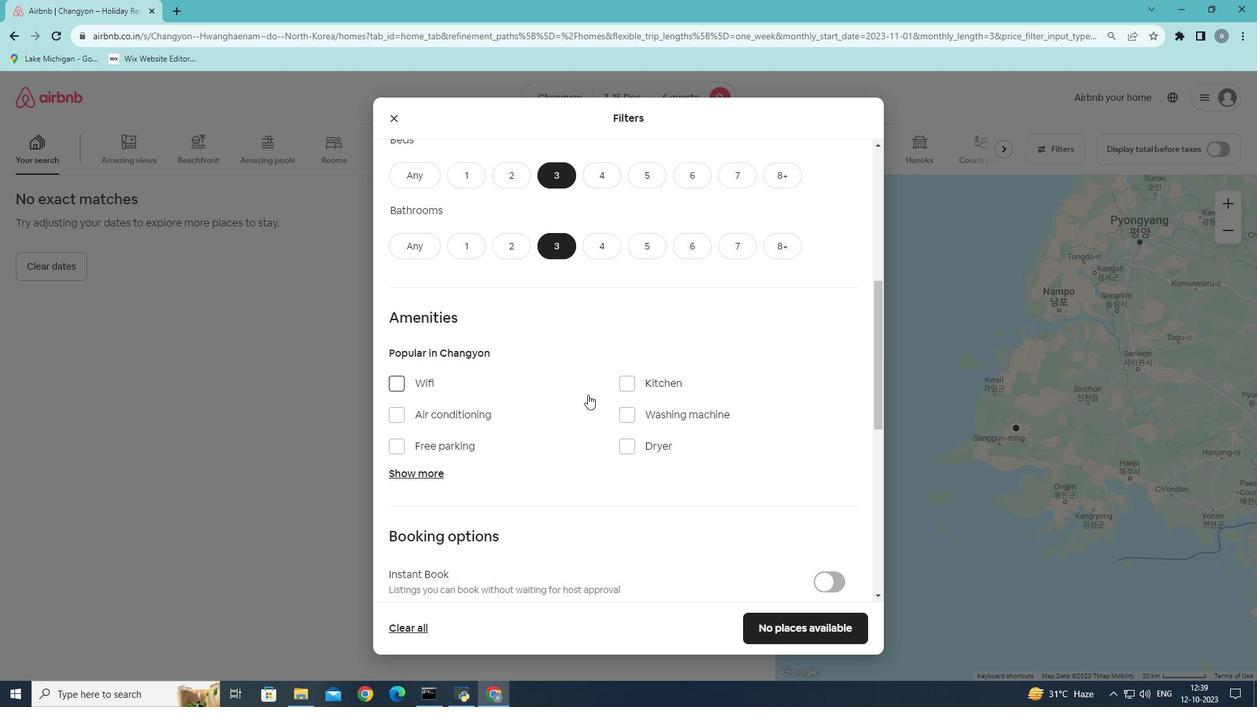 
Action: Mouse moved to (627, 361)
Screenshot: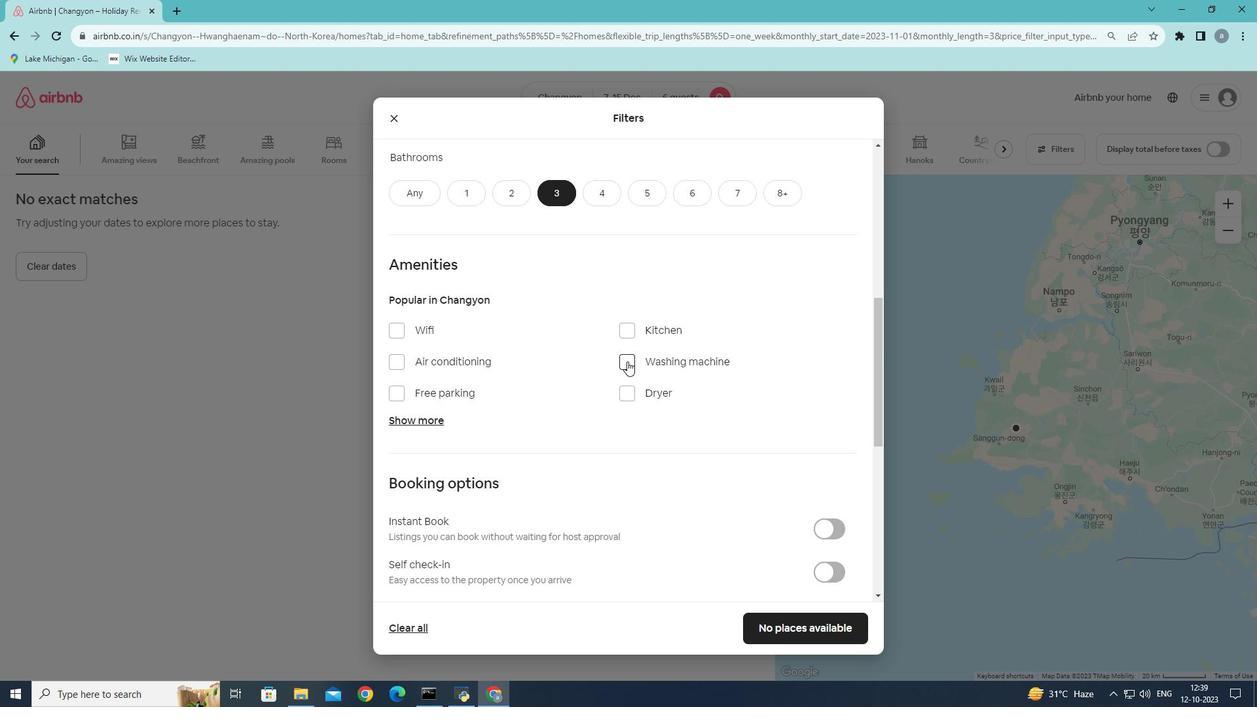 
Action: Mouse pressed left at (627, 361)
Screenshot: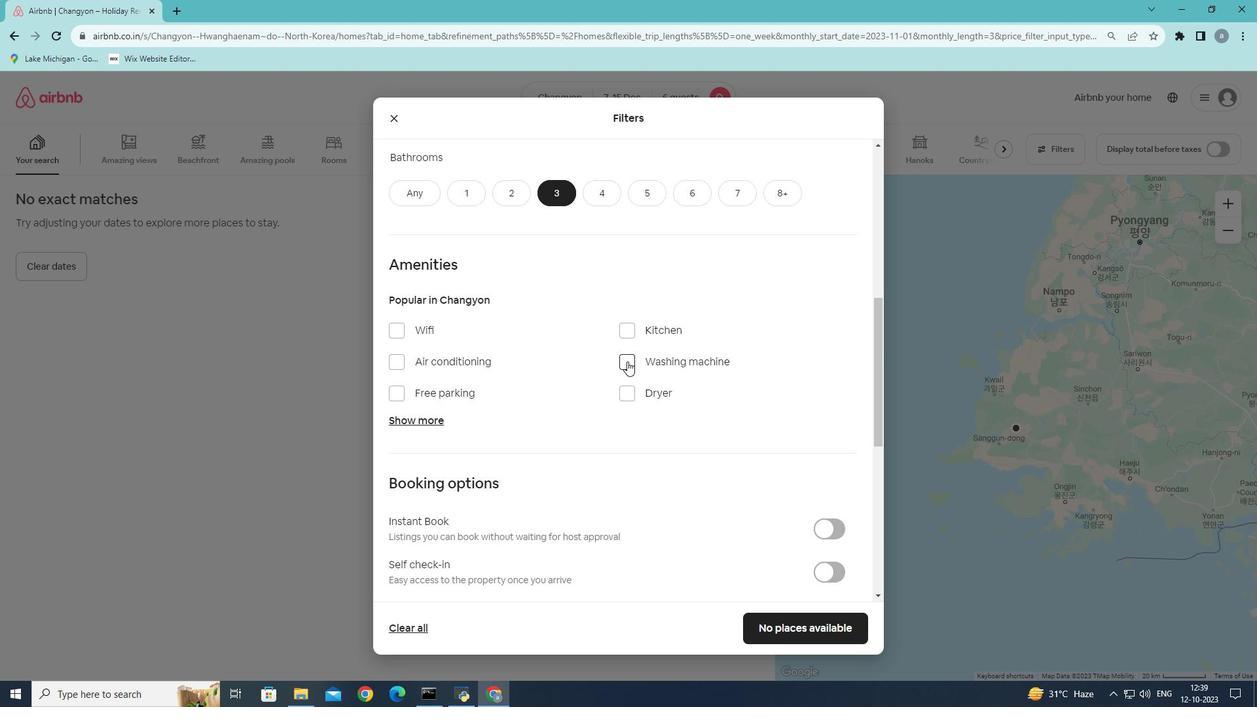 
Action: Mouse moved to (630, 430)
Screenshot: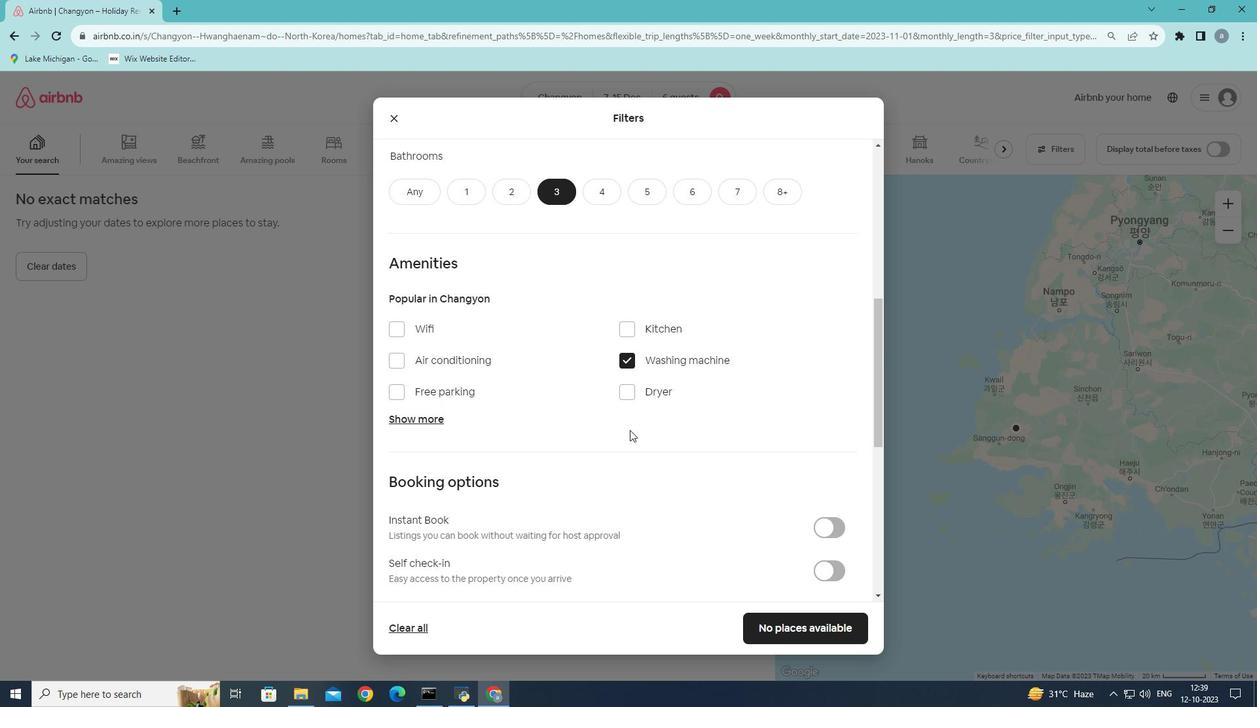 
Action: Mouse scrolled (630, 429) with delta (0, 0)
Screenshot: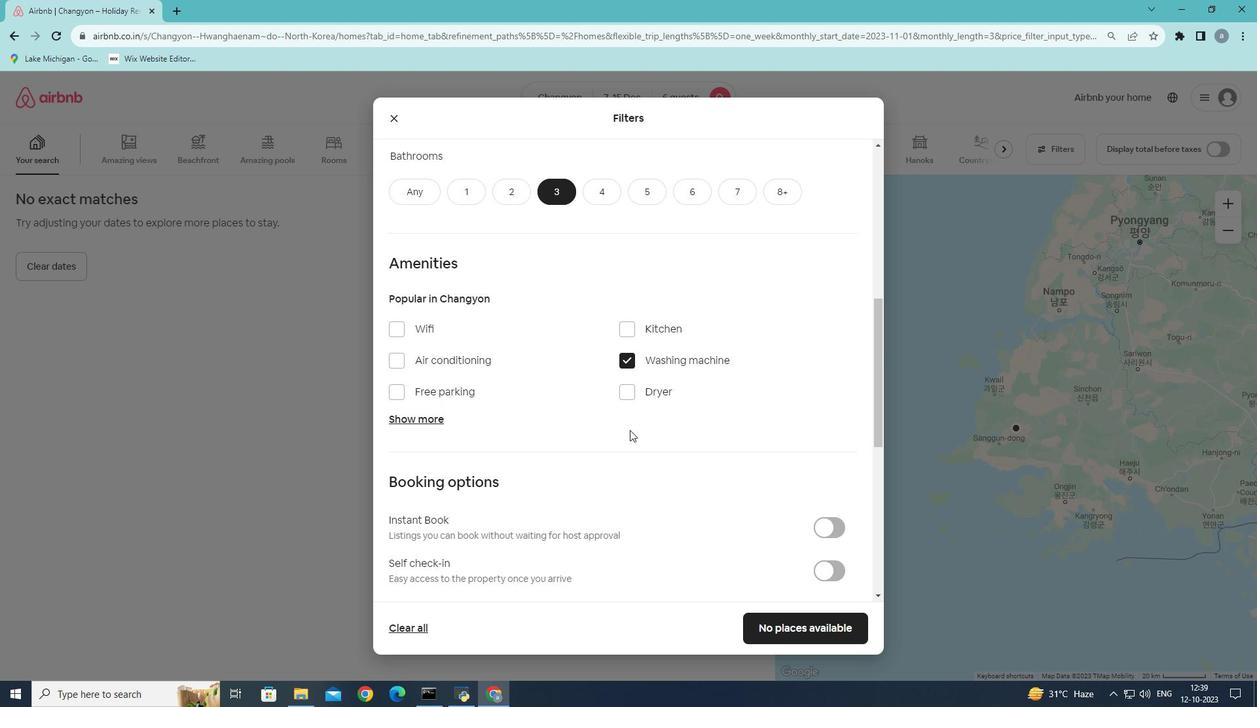 
Action: Mouse scrolled (630, 429) with delta (0, 0)
Screenshot: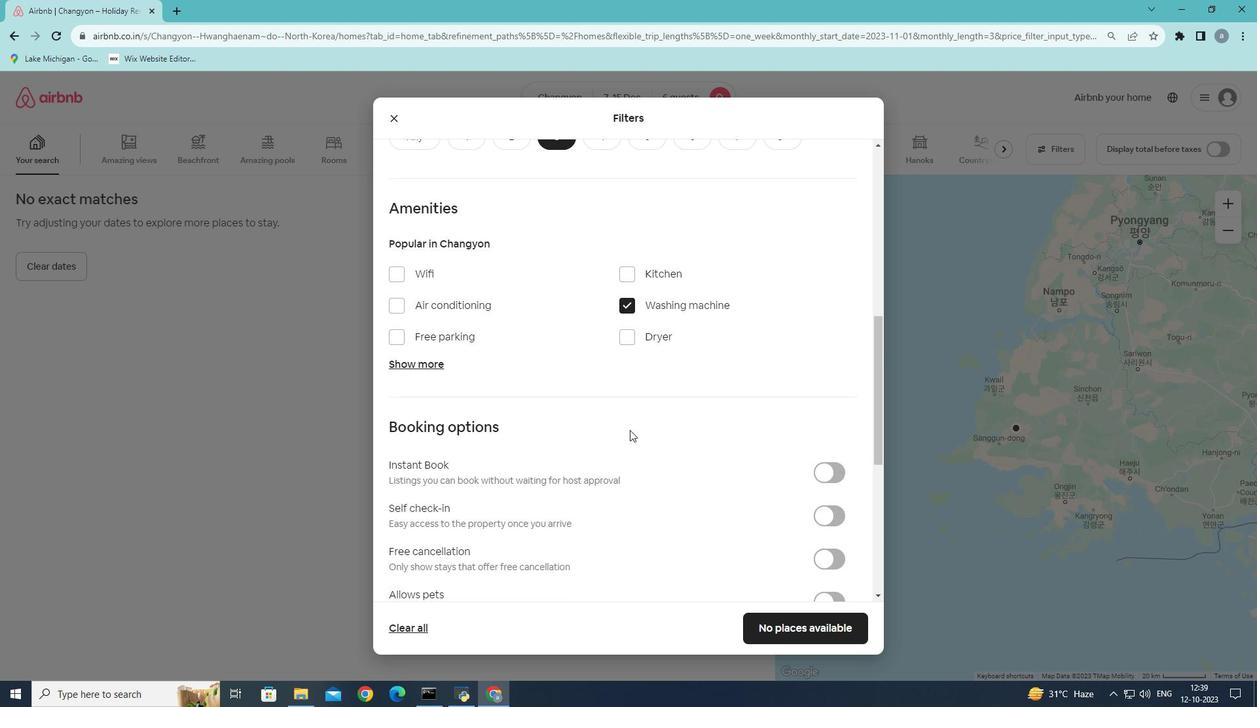 
Action: Mouse scrolled (630, 429) with delta (0, 0)
Screenshot: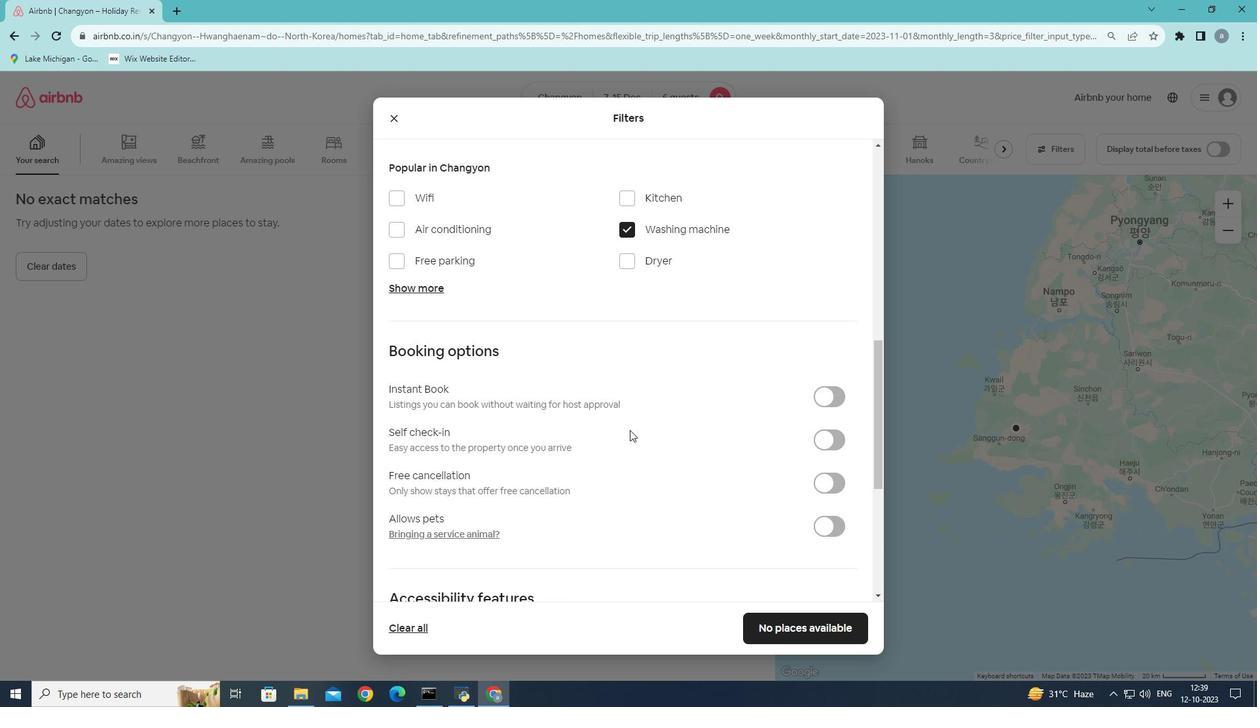 
Action: Mouse moved to (630, 430)
Screenshot: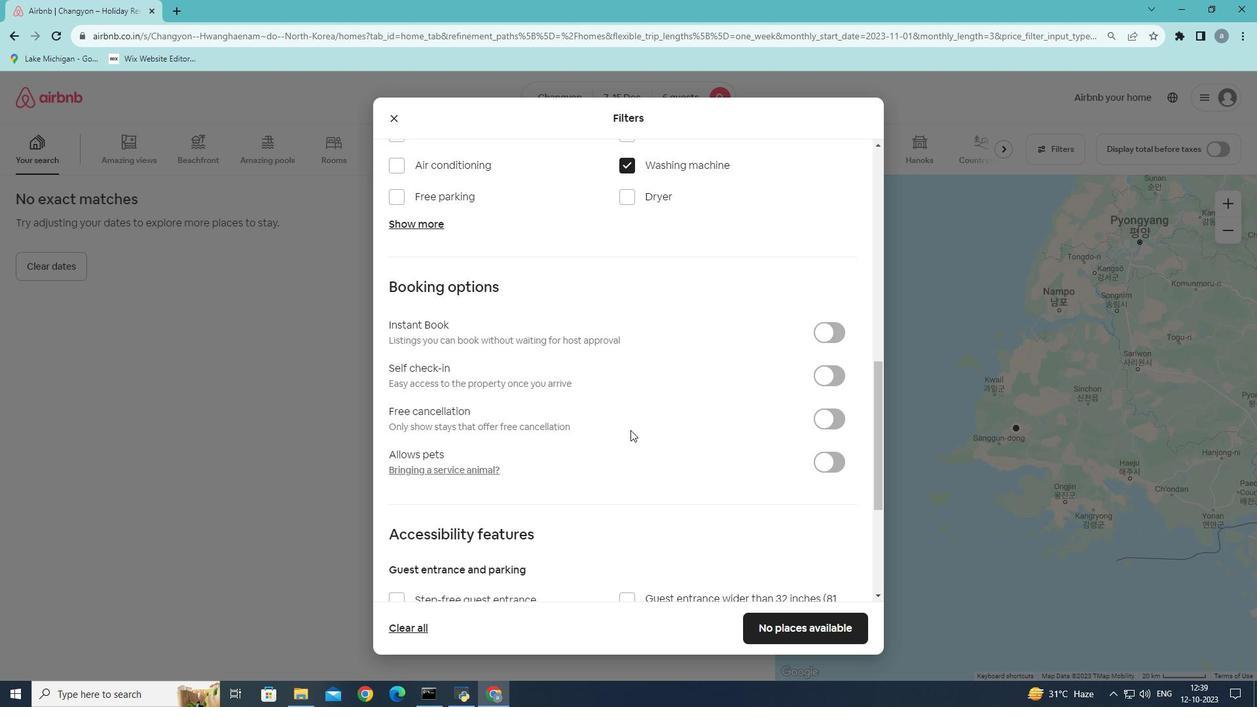 
Action: Mouse scrolled (630, 429) with delta (0, 0)
Screenshot: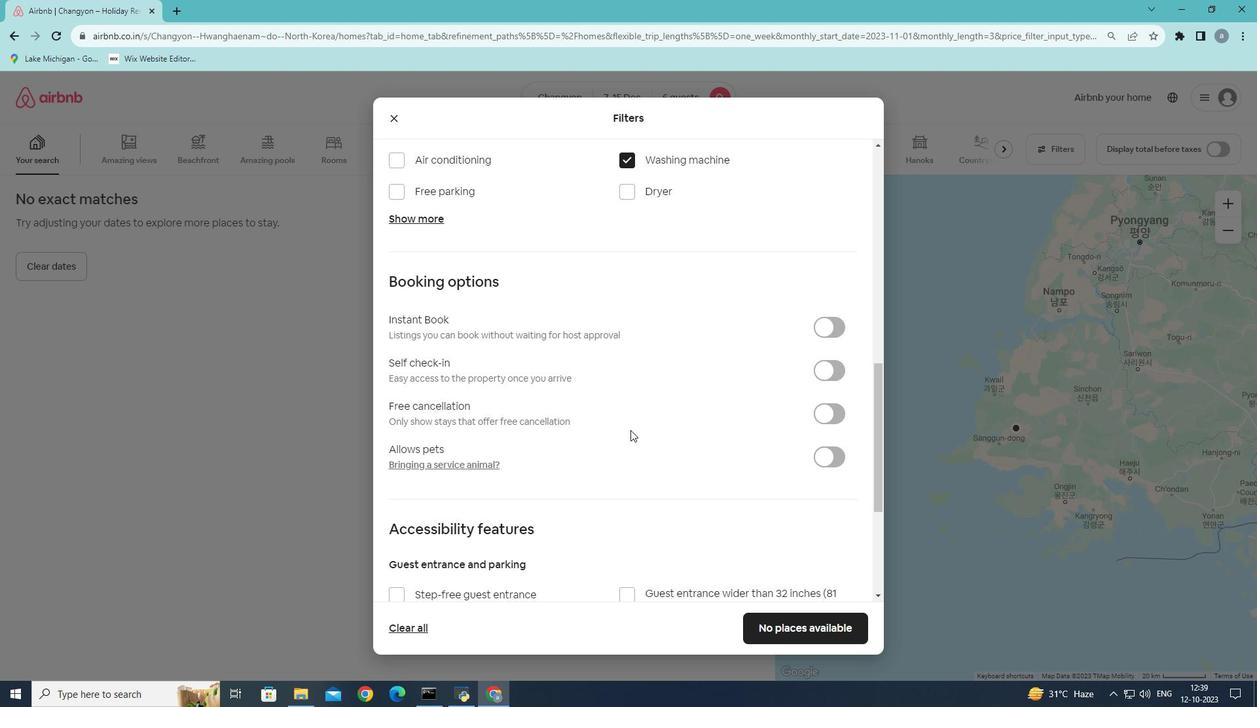 
Action: Mouse scrolled (630, 429) with delta (0, 0)
Screenshot: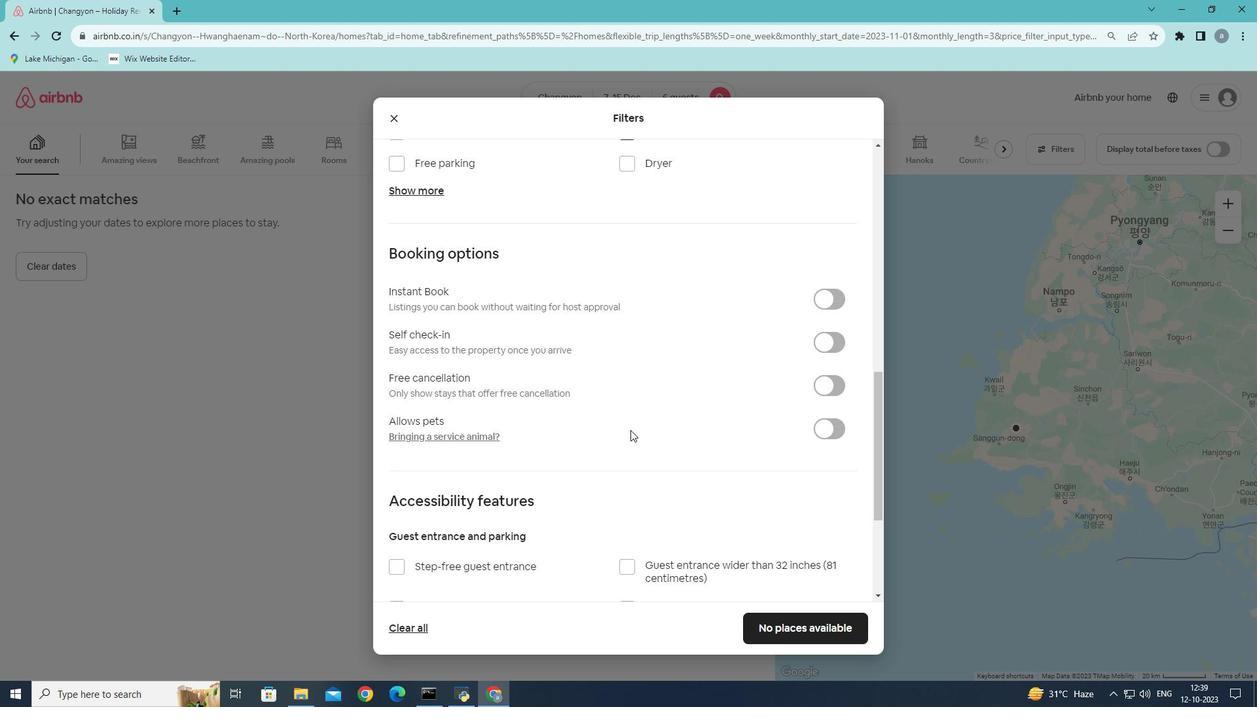 
Action: Mouse moved to (797, 634)
Screenshot: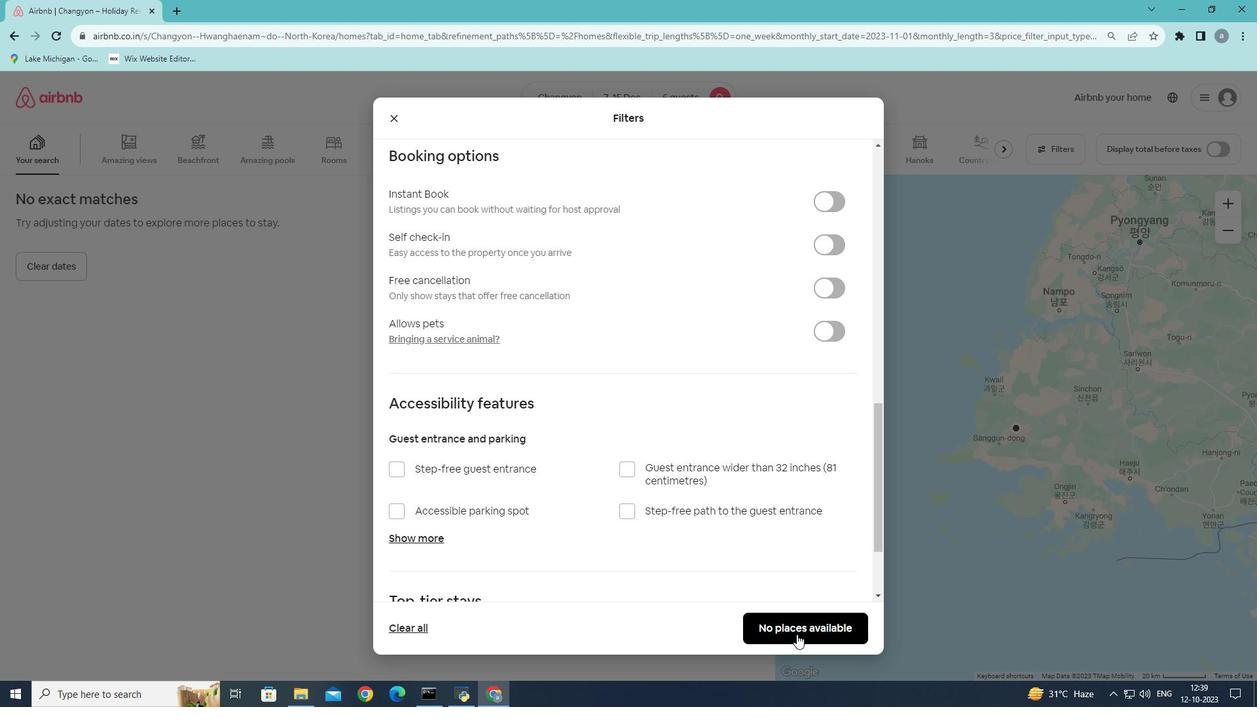 
Action: Mouse pressed left at (797, 634)
Screenshot: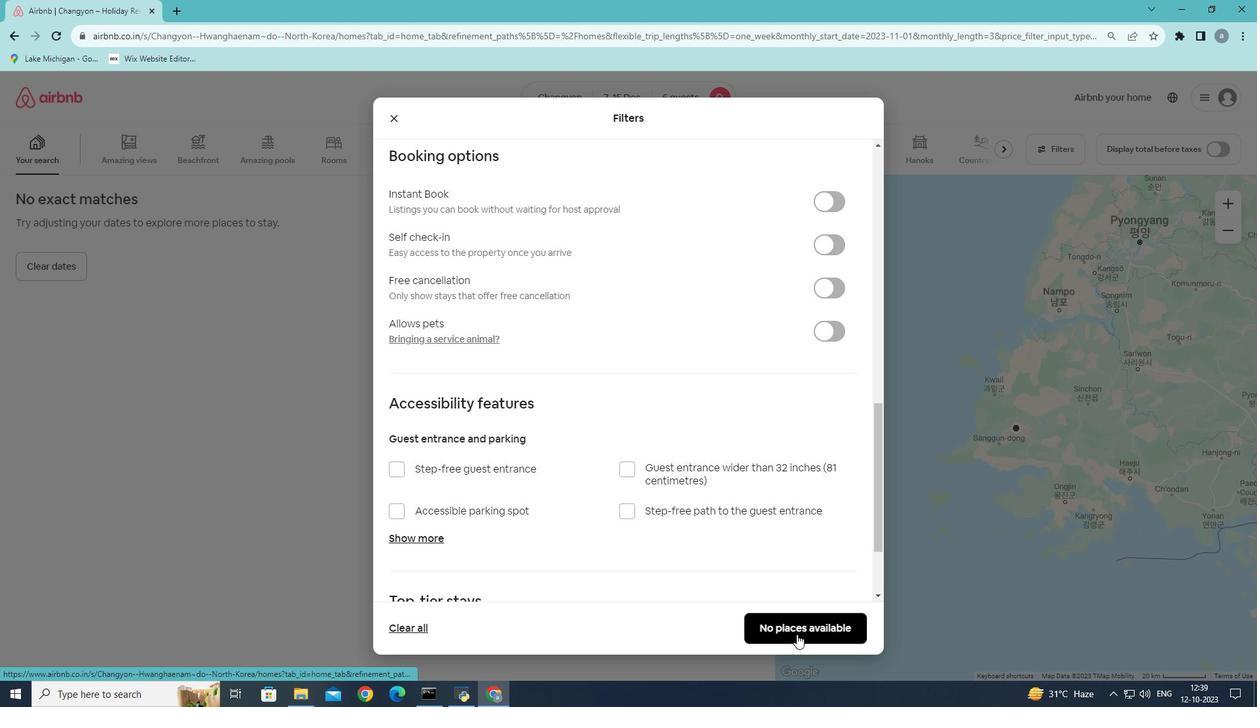 
Action: Mouse moved to (793, 632)
Screenshot: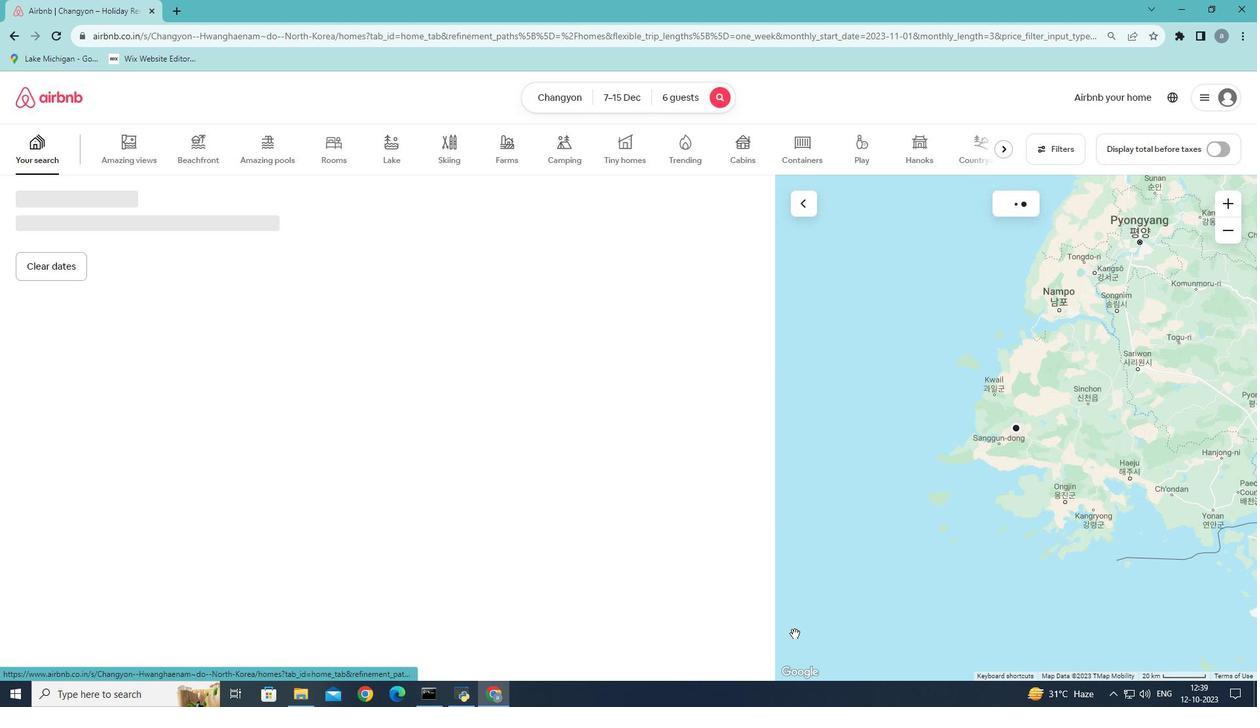 
